 Task: Create a rule when custom fields attachments is set to a date Less than 1 hours ago by anyone.
Action: Mouse moved to (1256, 106)
Screenshot: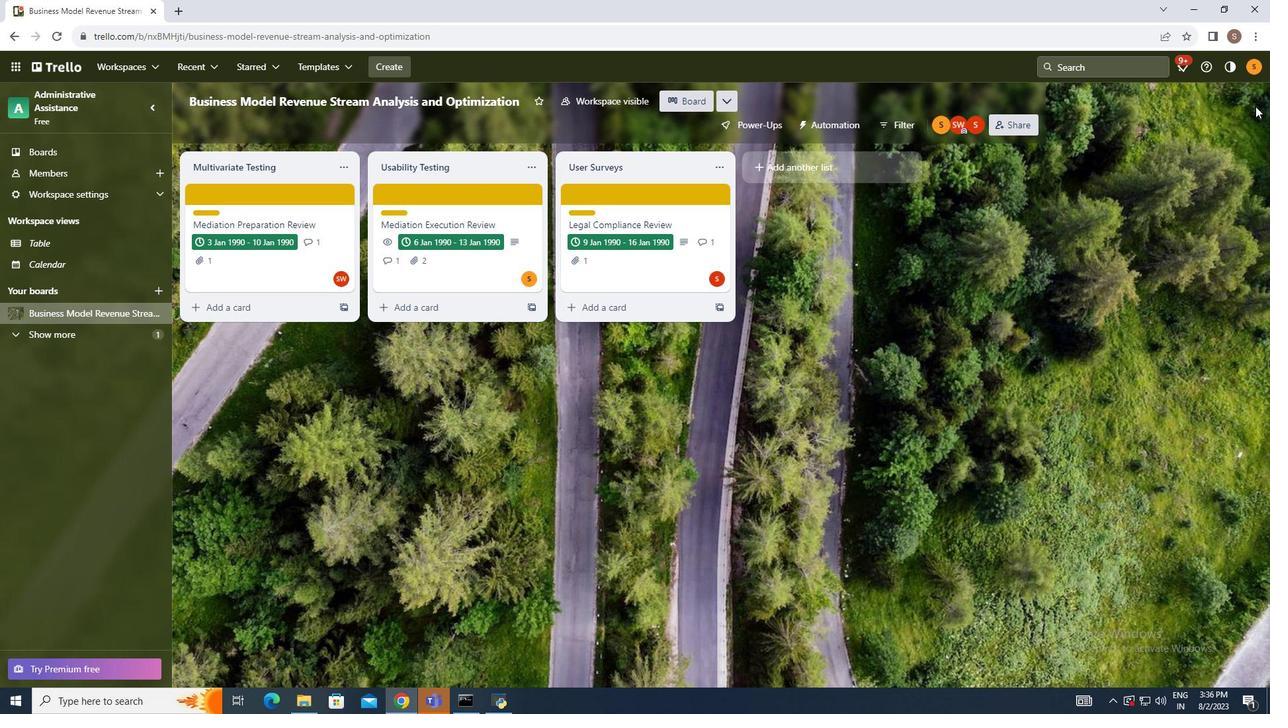 
Action: Mouse pressed left at (1256, 106)
Screenshot: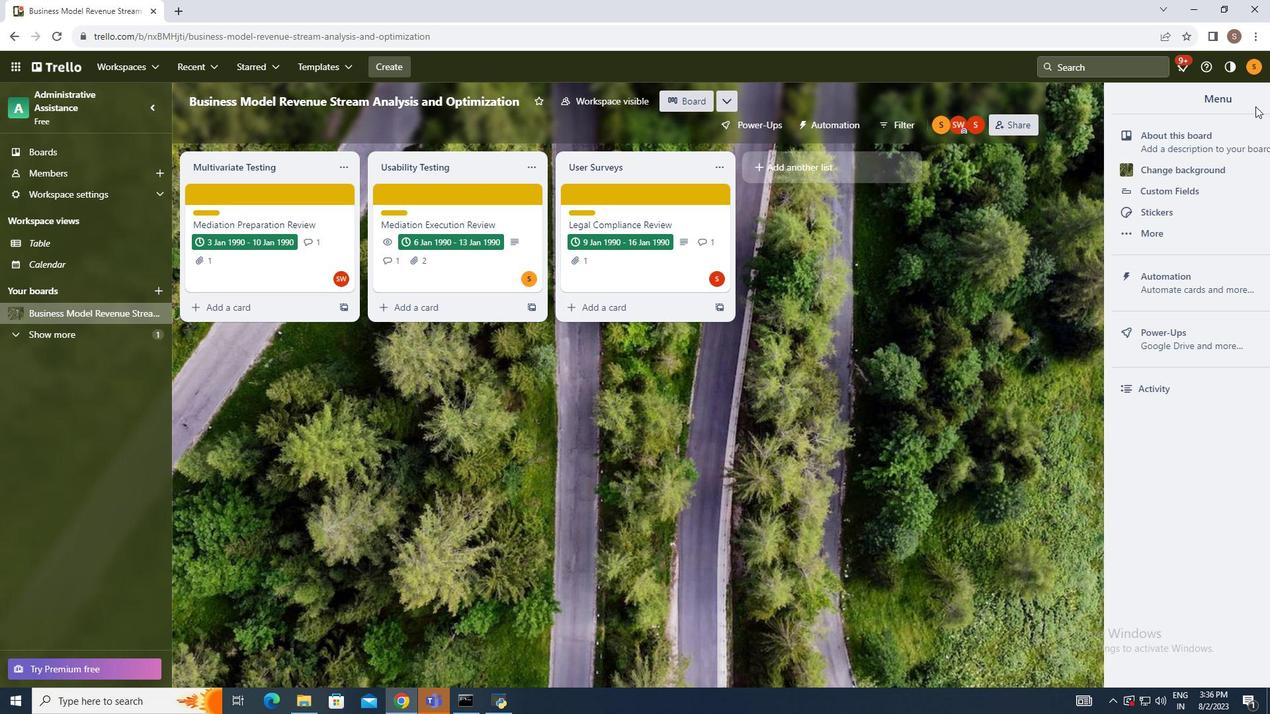 
Action: Mouse moved to (1127, 275)
Screenshot: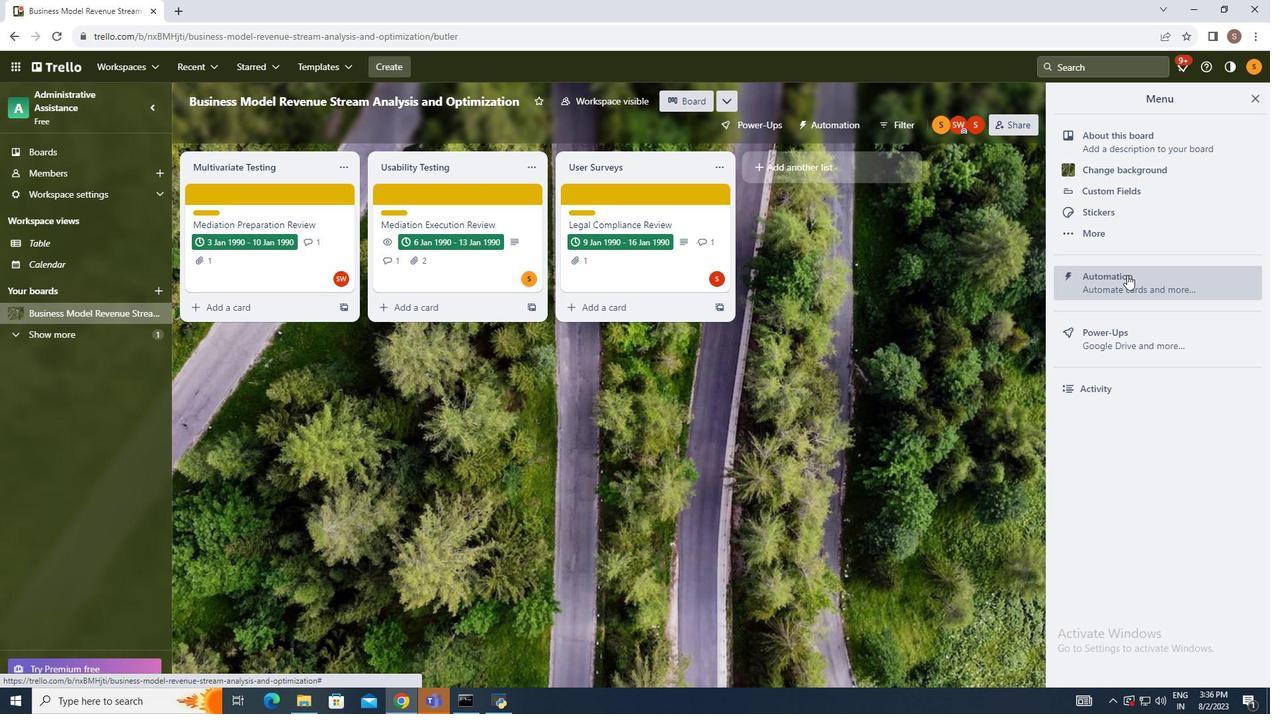 
Action: Mouse pressed left at (1127, 275)
Screenshot: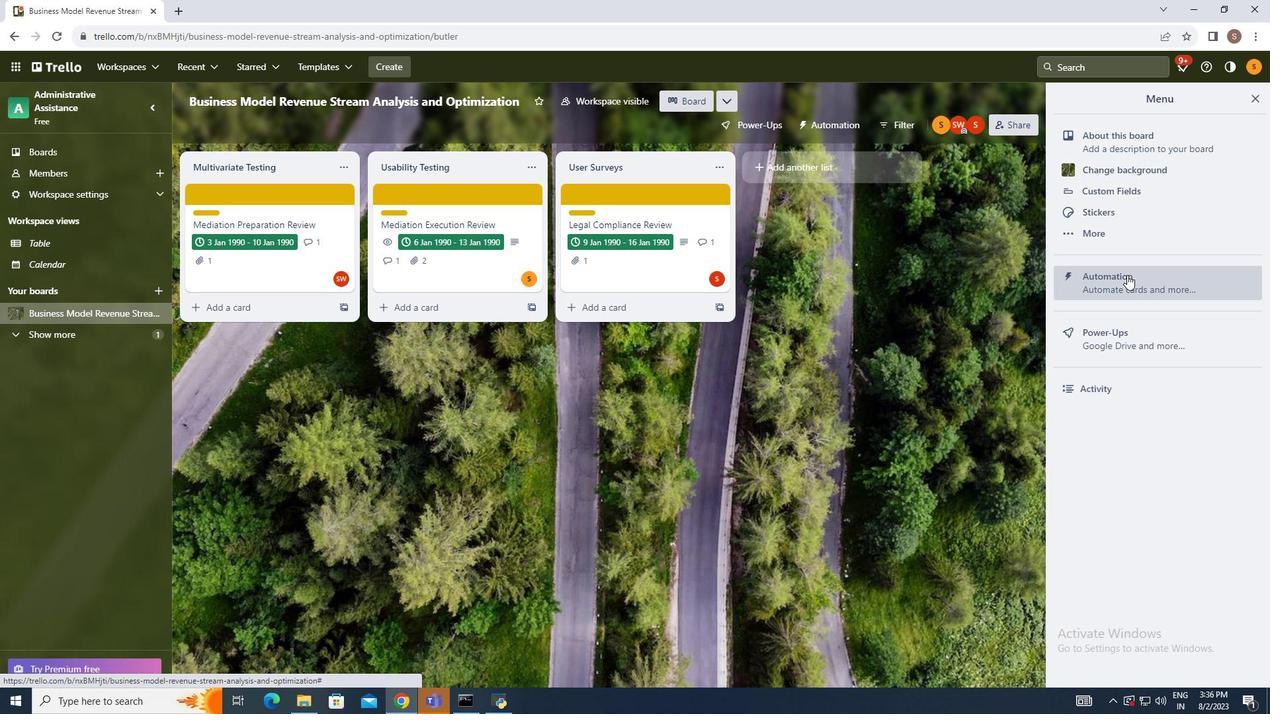 
Action: Mouse moved to (230, 232)
Screenshot: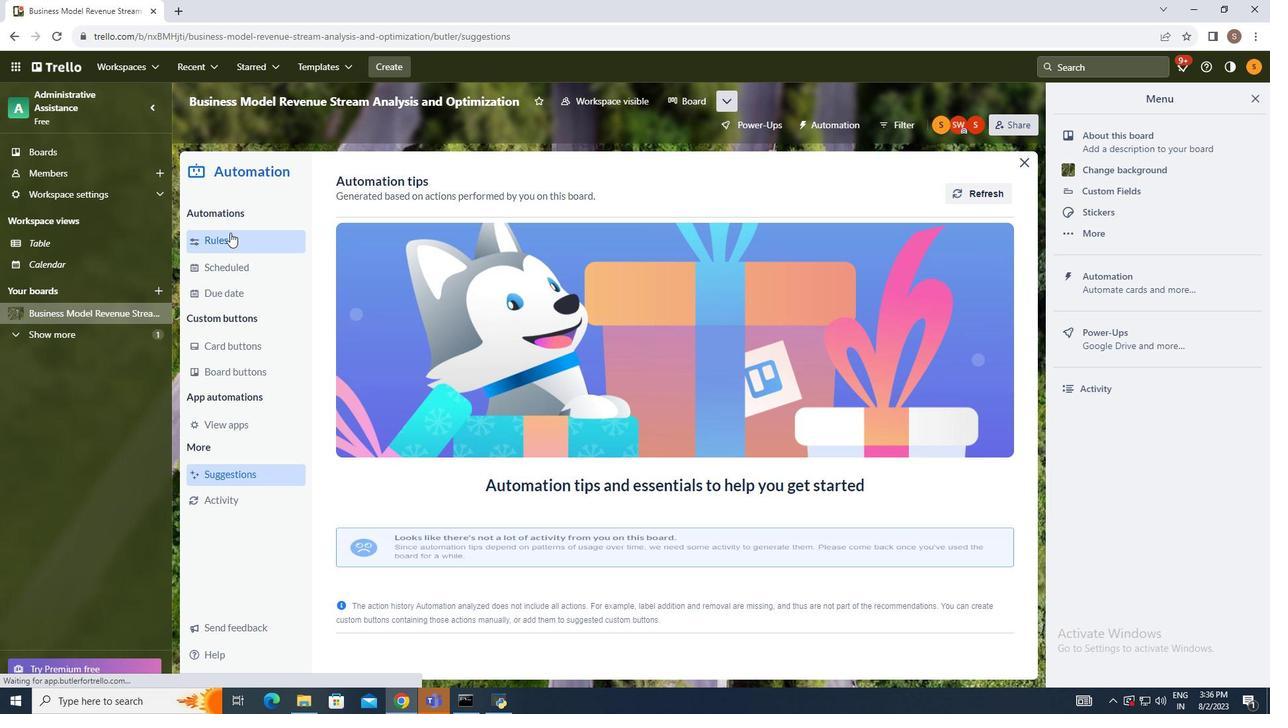 
Action: Mouse pressed left at (230, 232)
Screenshot: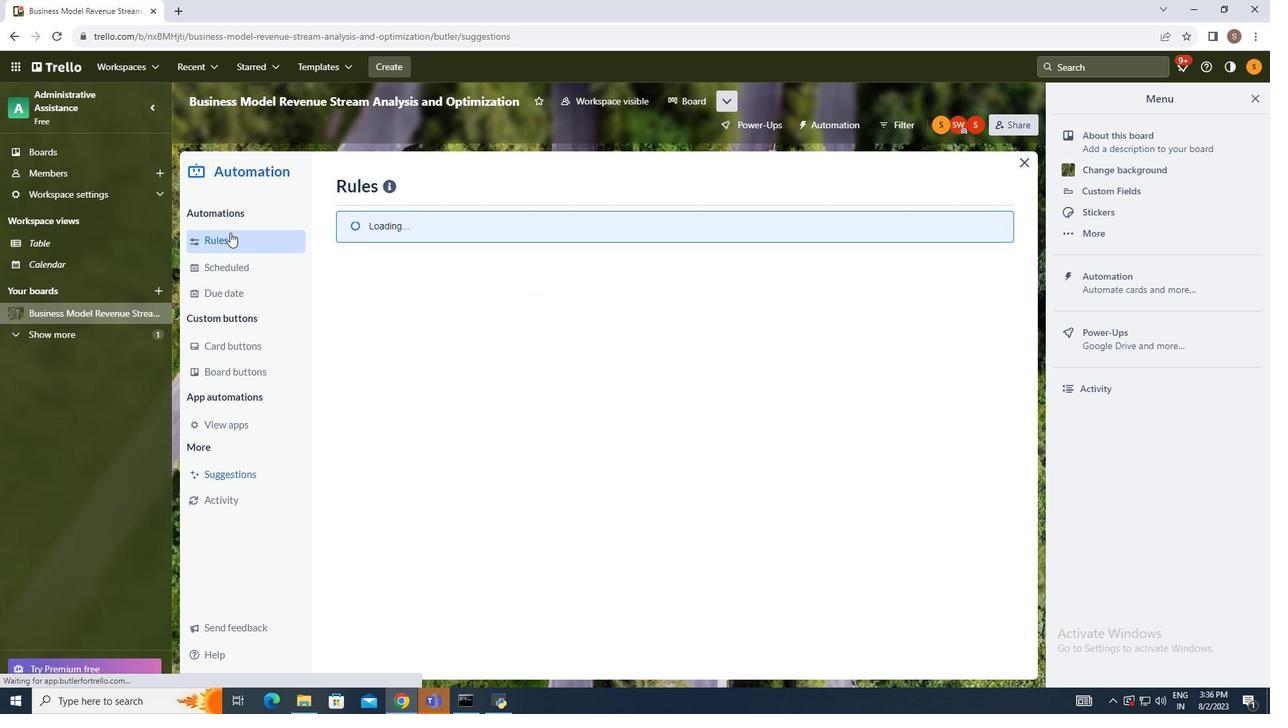 
Action: Mouse moved to (896, 186)
Screenshot: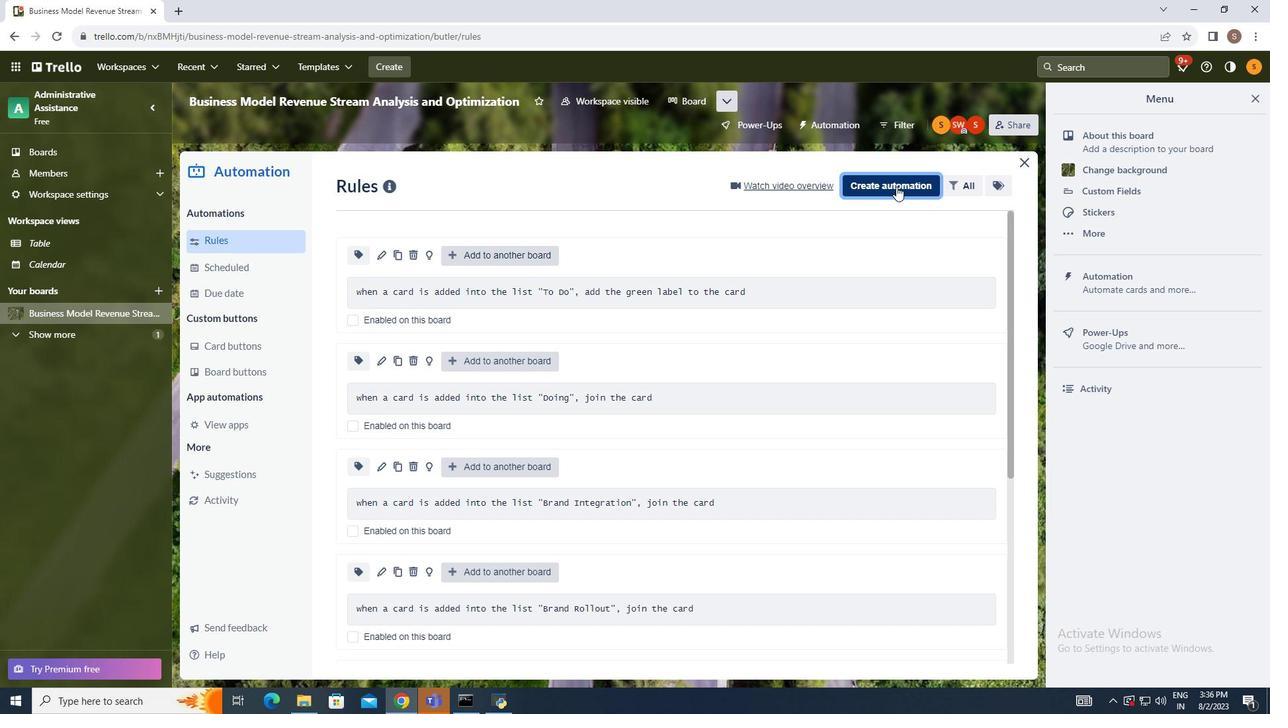 
Action: Mouse pressed left at (896, 186)
Screenshot: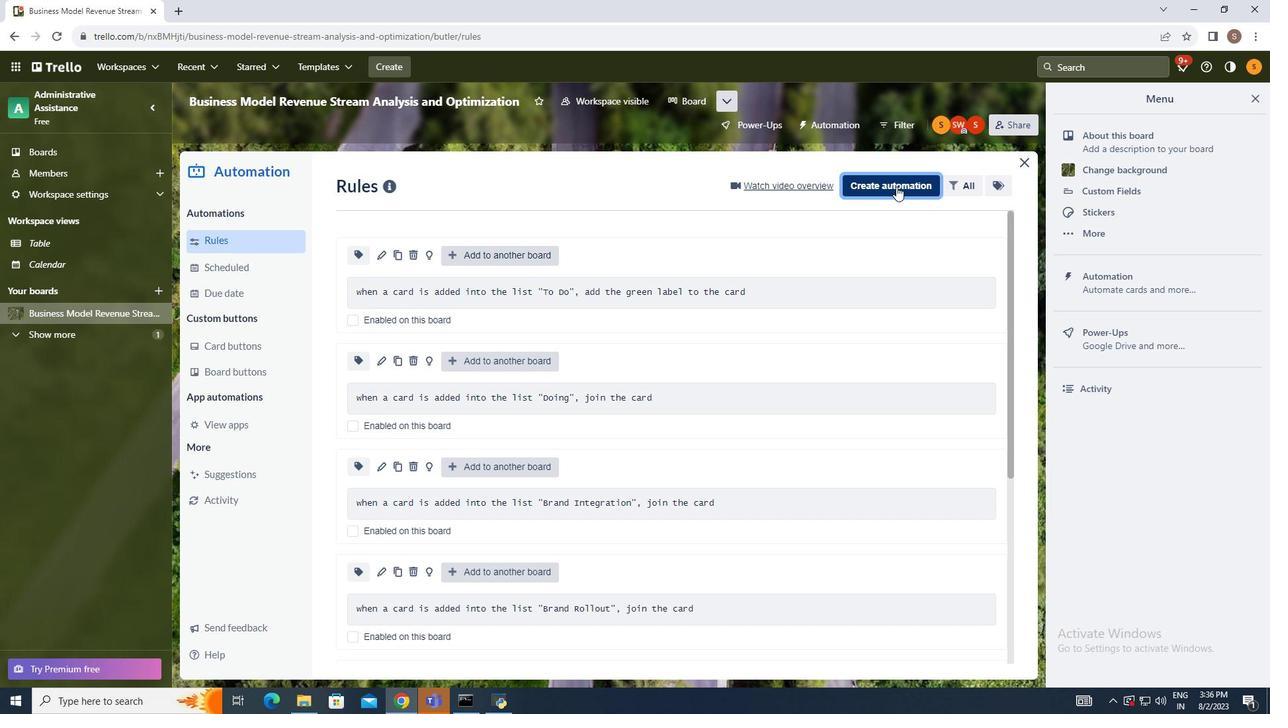 
Action: Mouse moved to (677, 317)
Screenshot: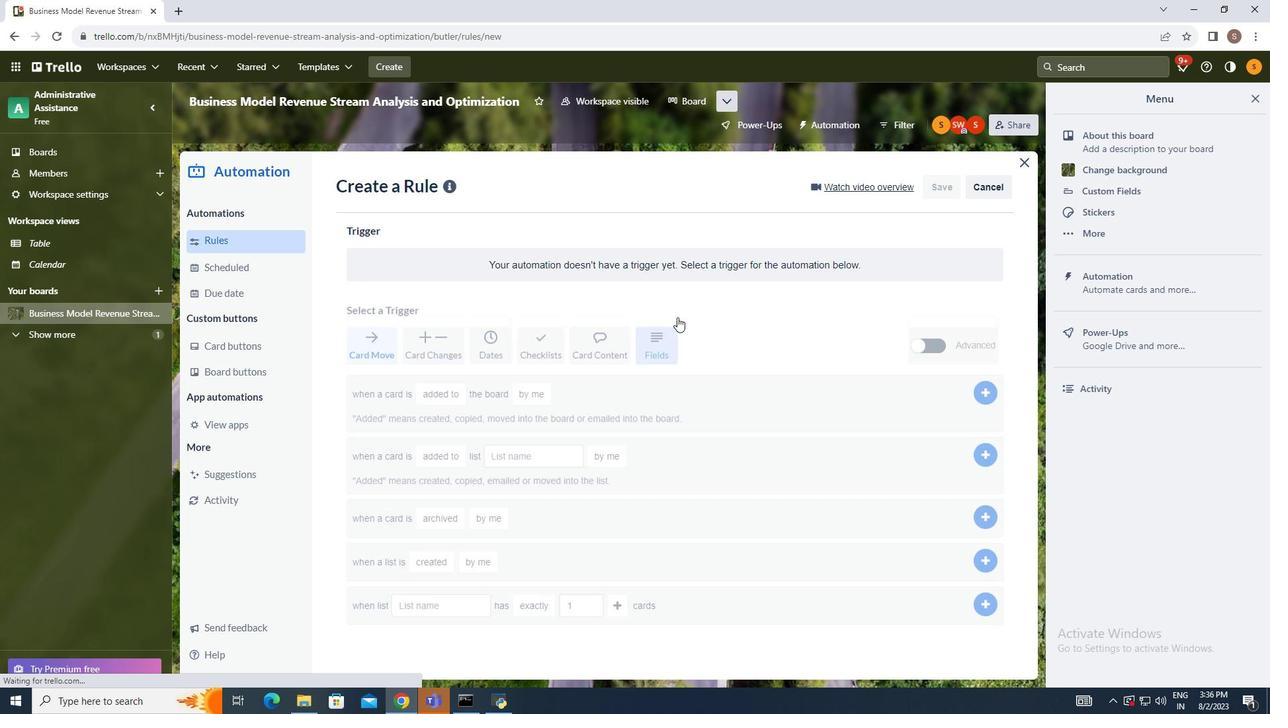 
Action: Mouse pressed left at (677, 317)
Screenshot: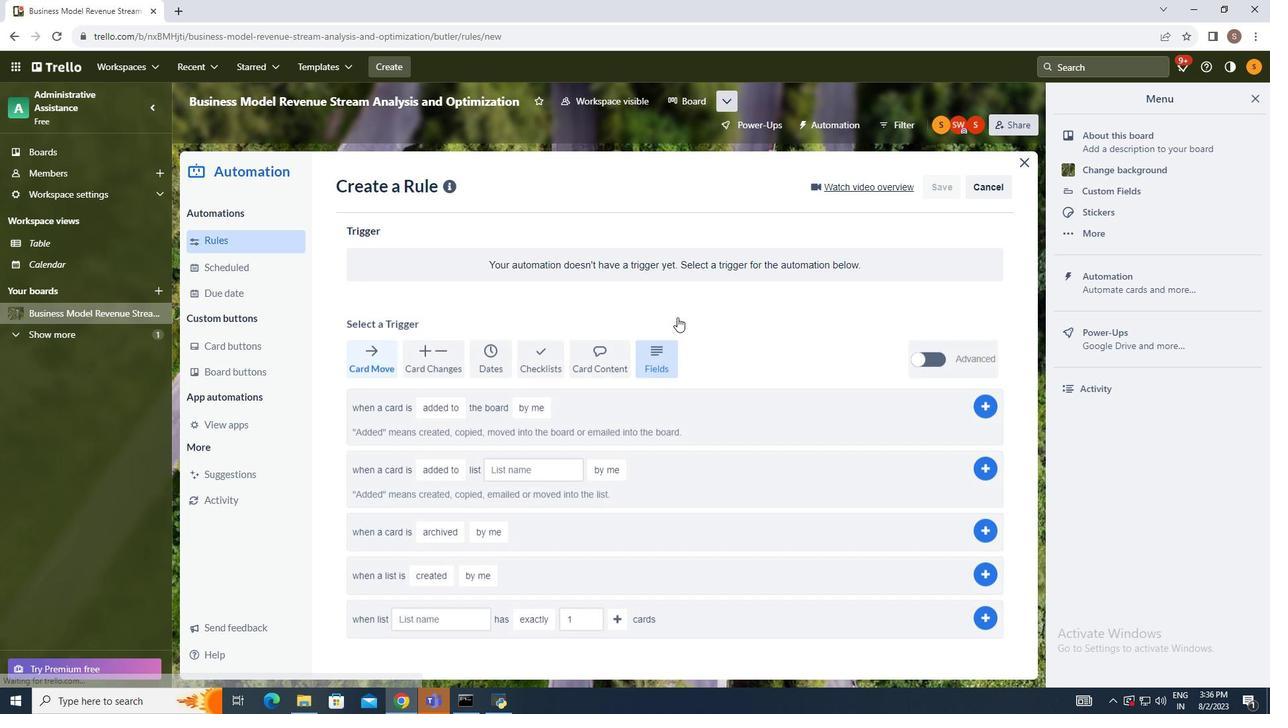 
Action: Mouse moved to (651, 364)
Screenshot: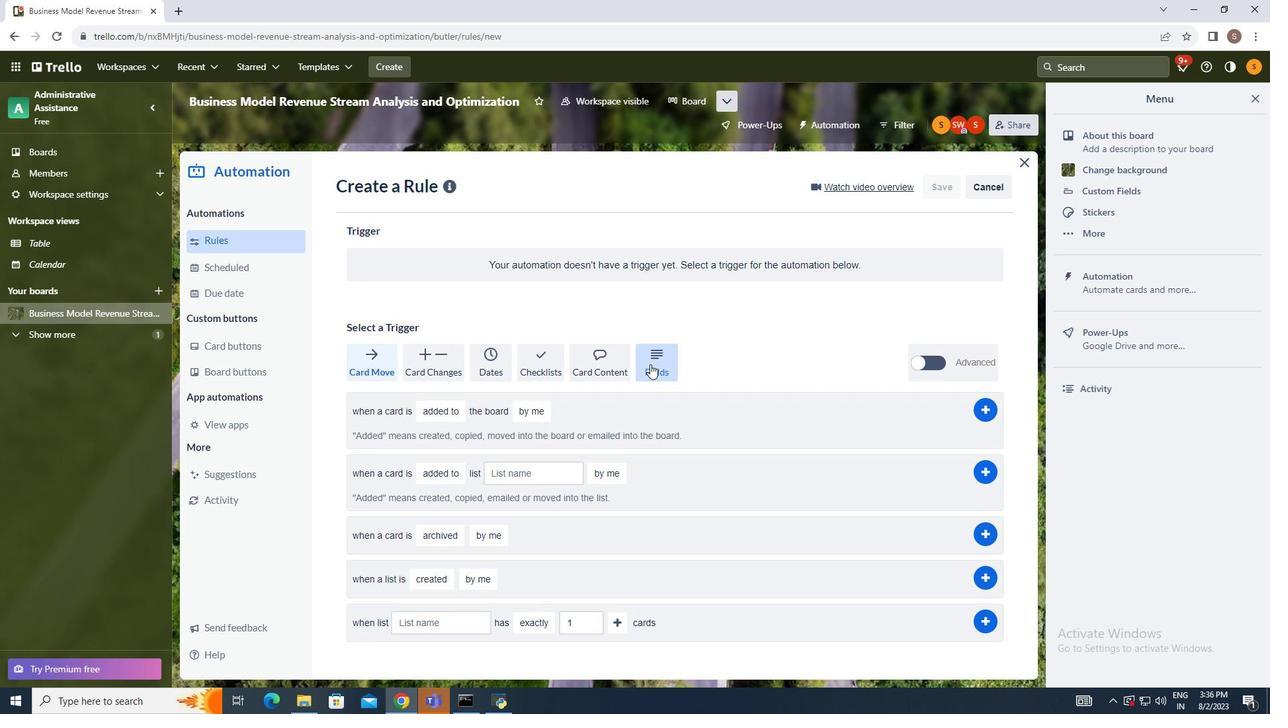 
Action: Mouse pressed left at (651, 364)
Screenshot: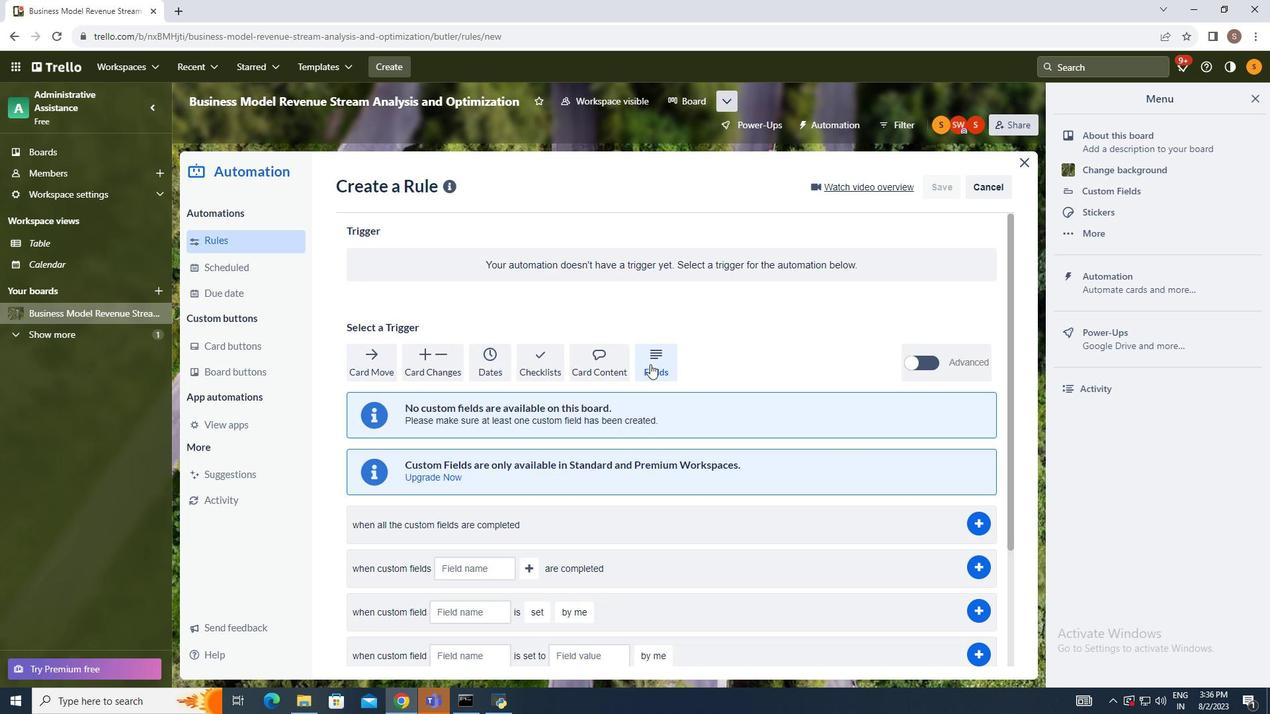
Action: Mouse moved to (641, 464)
Screenshot: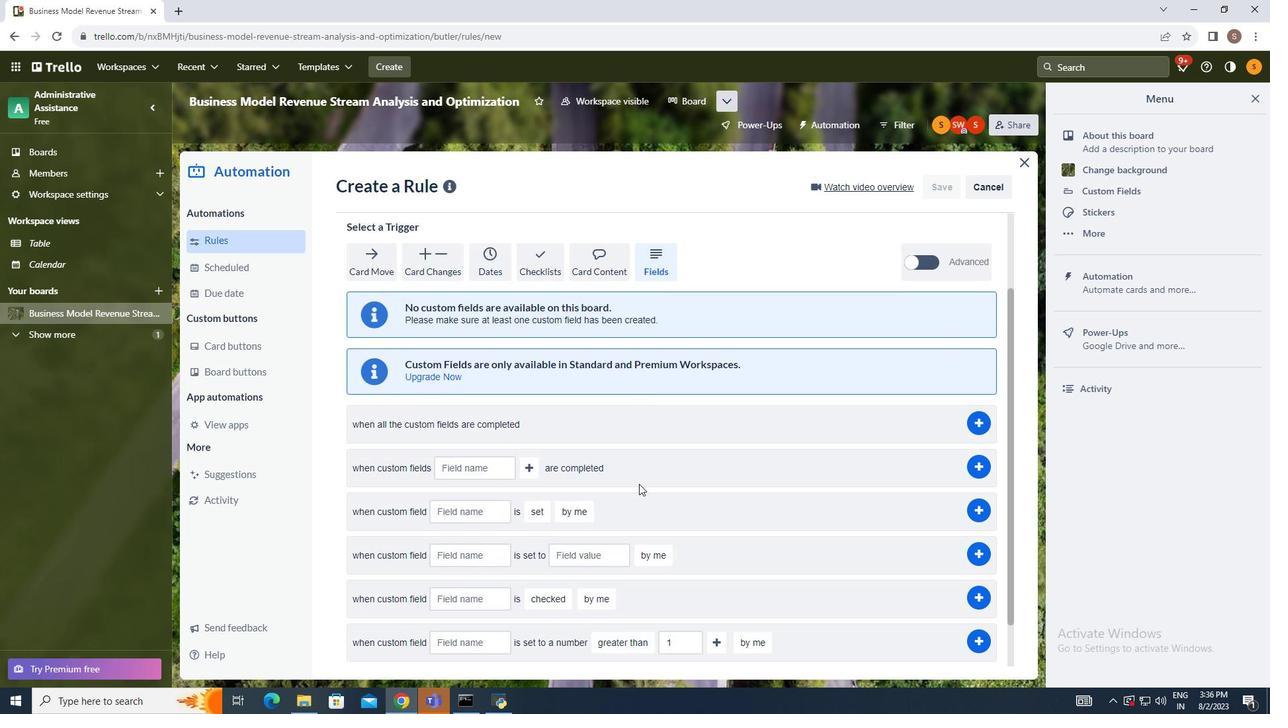 
Action: Mouse scrolled (641, 463) with delta (0, 0)
Screenshot: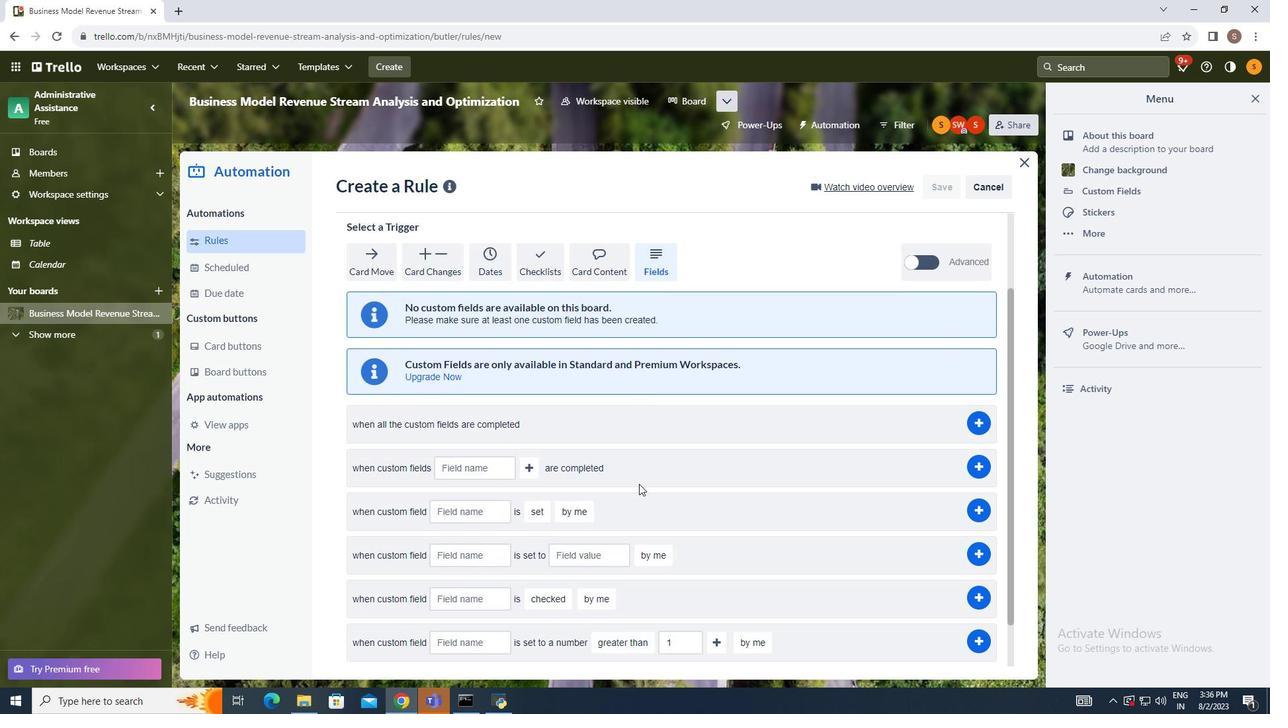 
Action: Mouse moved to (640, 474)
Screenshot: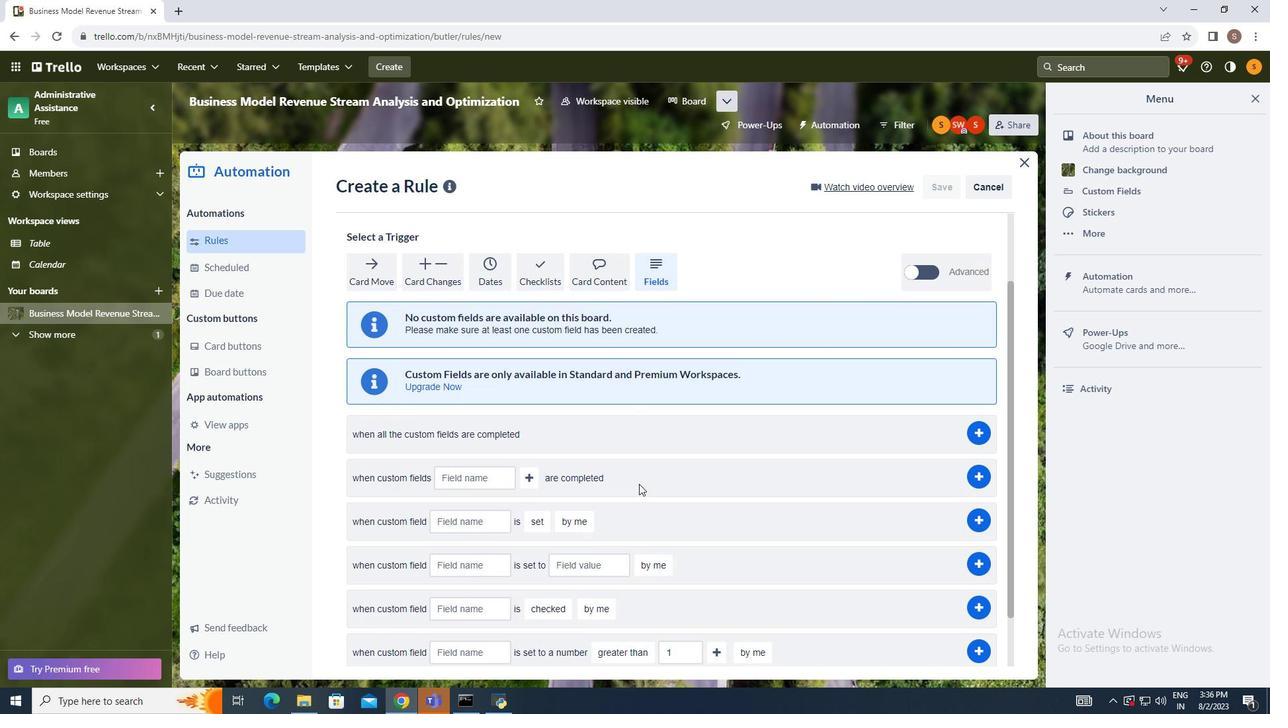 
Action: Mouse scrolled (640, 473) with delta (0, 0)
Screenshot: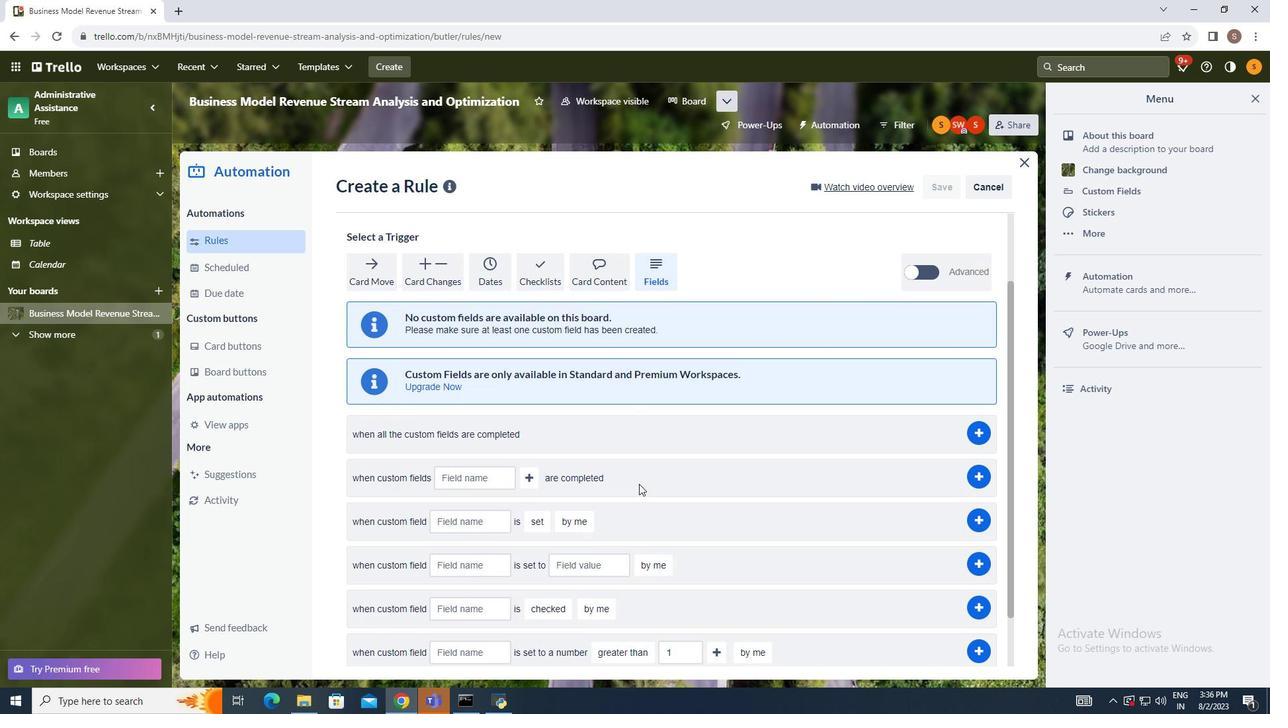 
Action: Mouse moved to (639, 480)
Screenshot: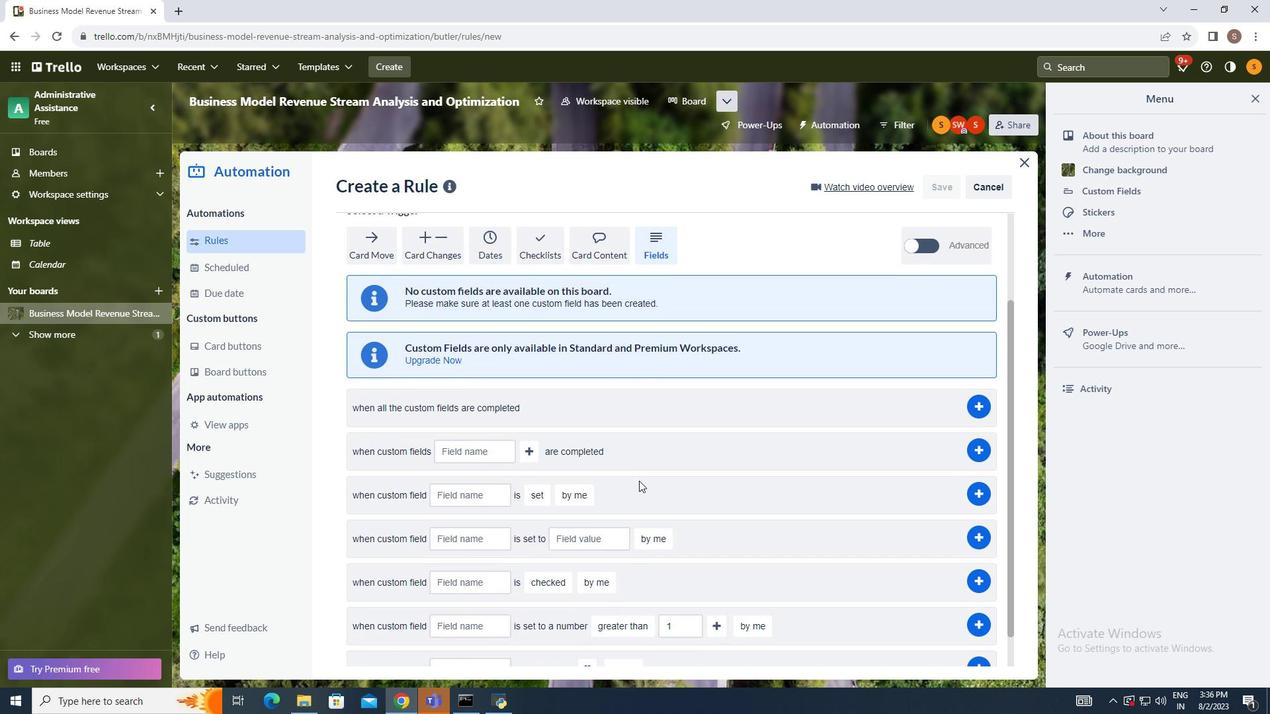 
Action: Mouse scrolled (639, 481) with delta (0, 0)
Screenshot: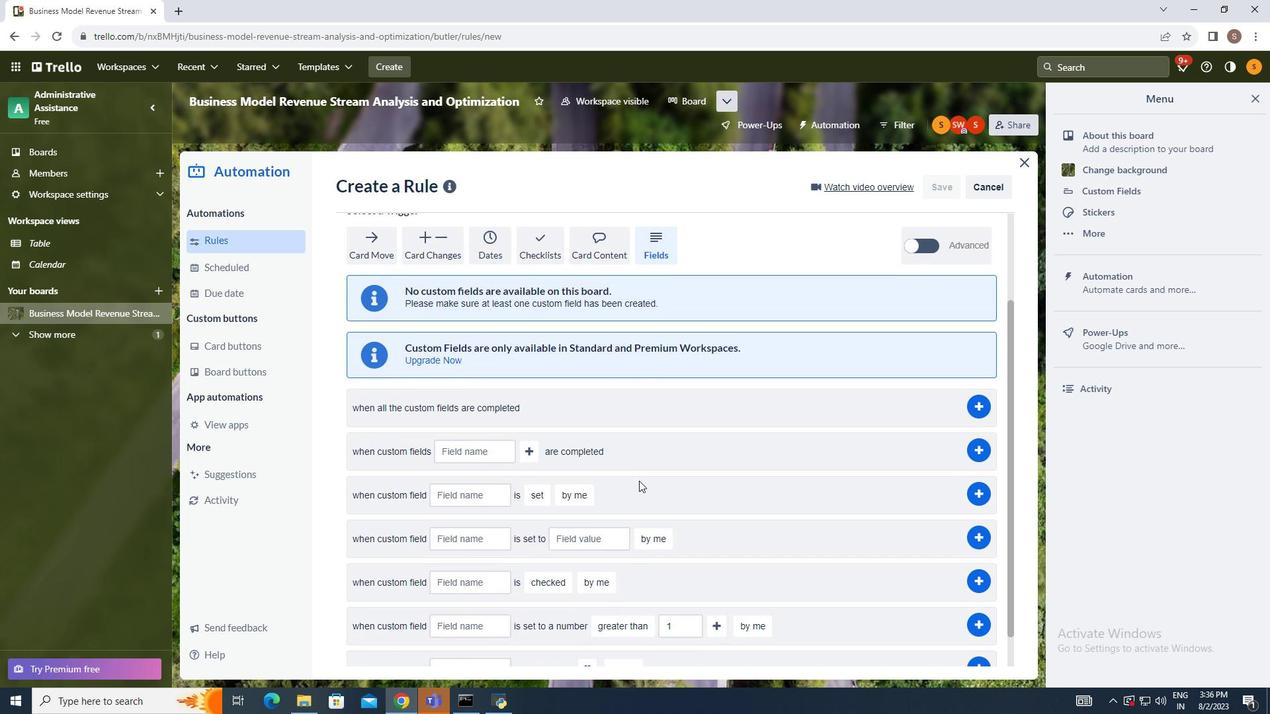 
Action: Mouse moved to (639, 484)
Screenshot: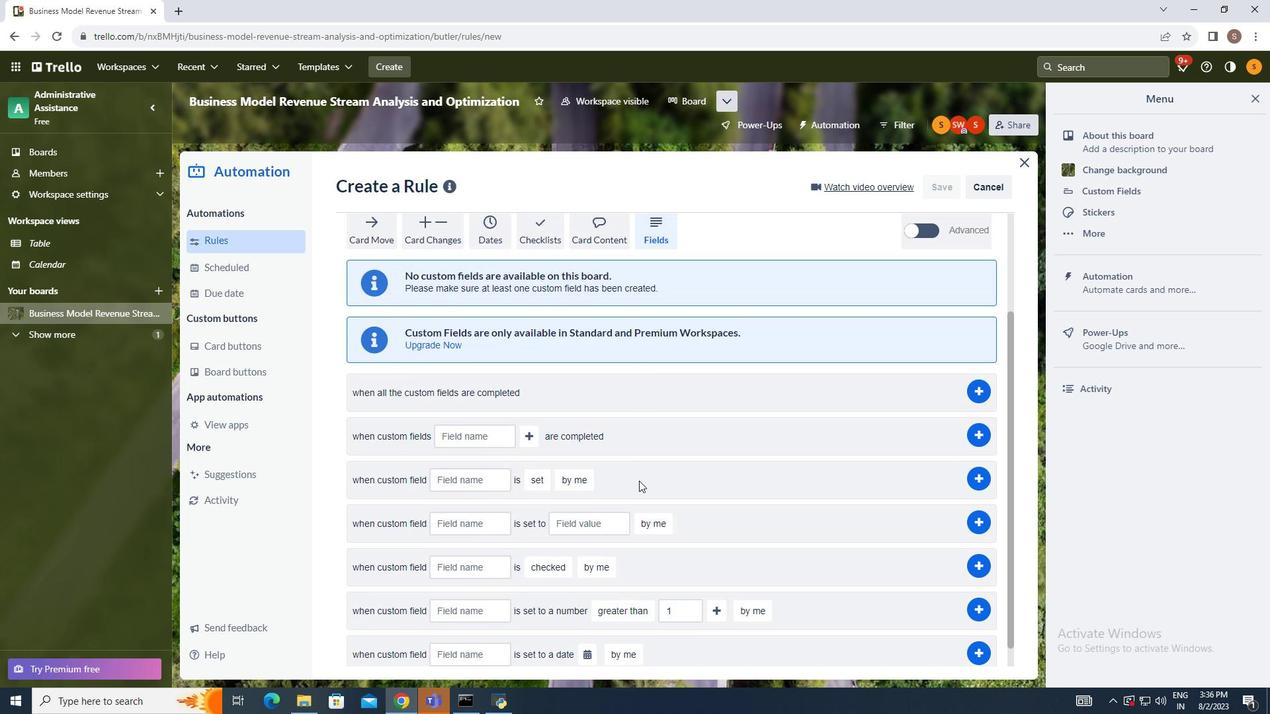 
Action: Mouse scrolled (639, 483) with delta (0, 0)
Screenshot: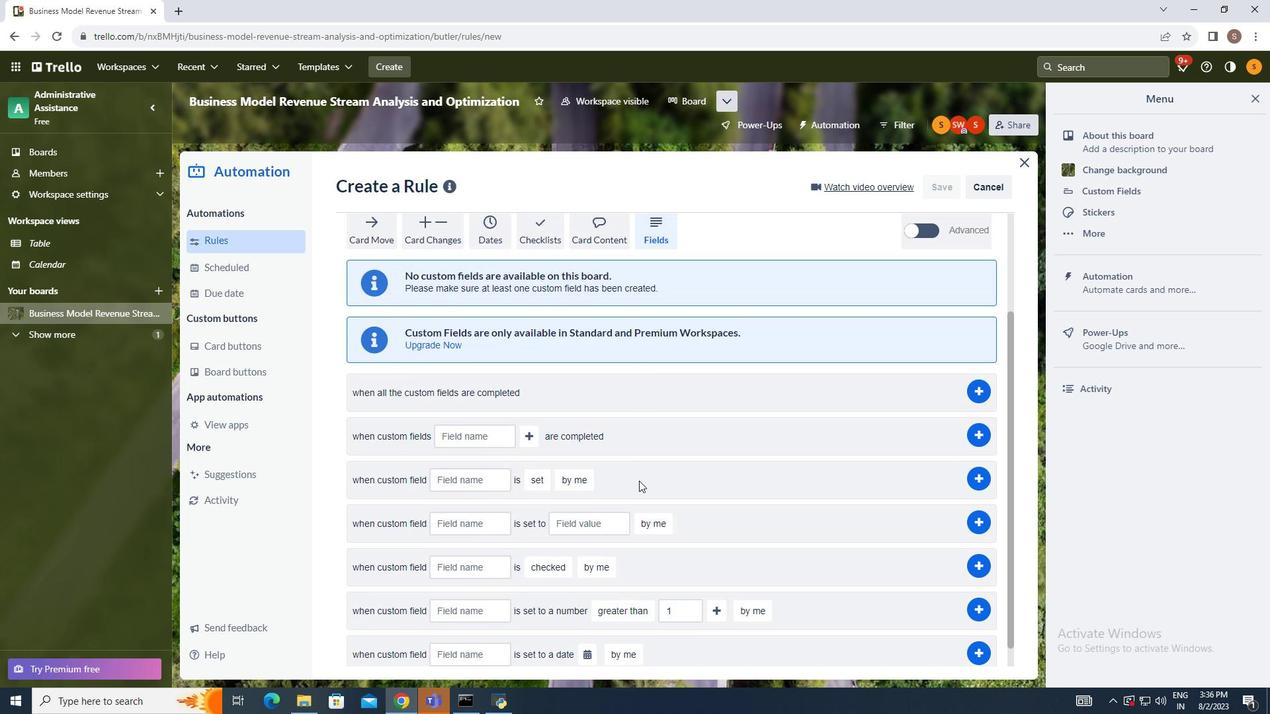 
Action: Mouse moved to (406, 630)
Screenshot: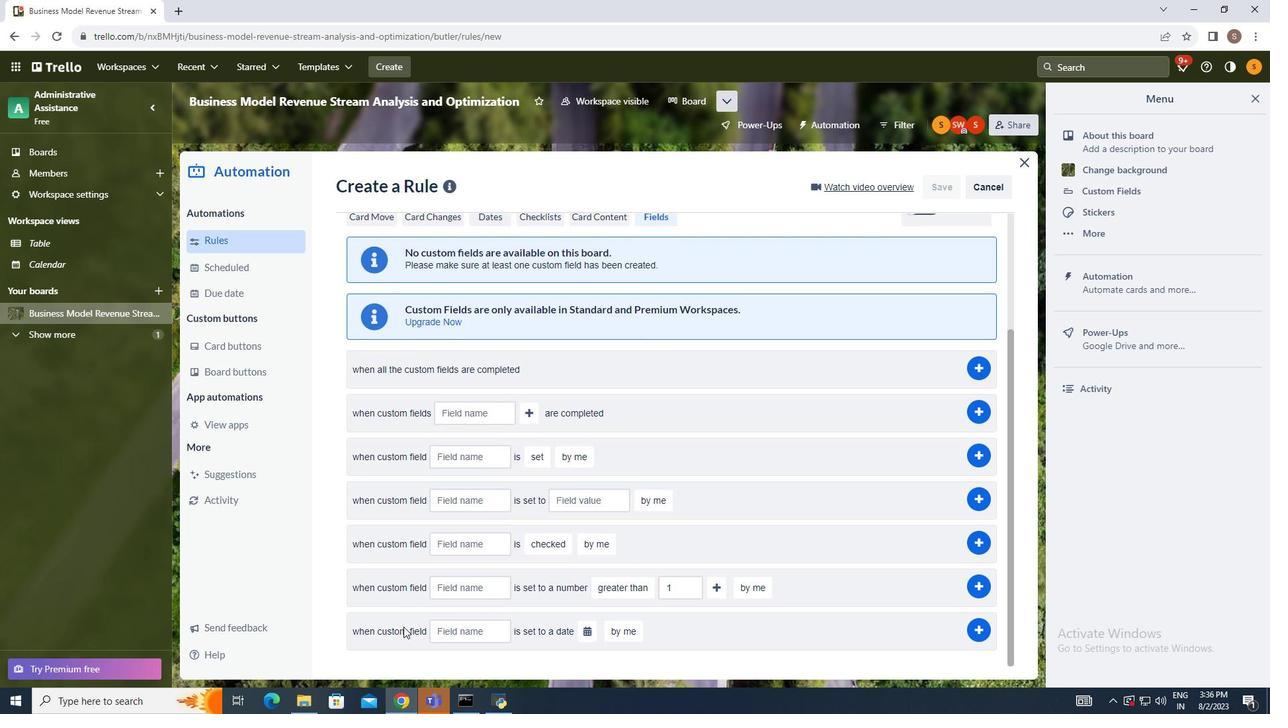 
Action: Mouse scrolled (406, 630) with delta (0, 0)
Screenshot: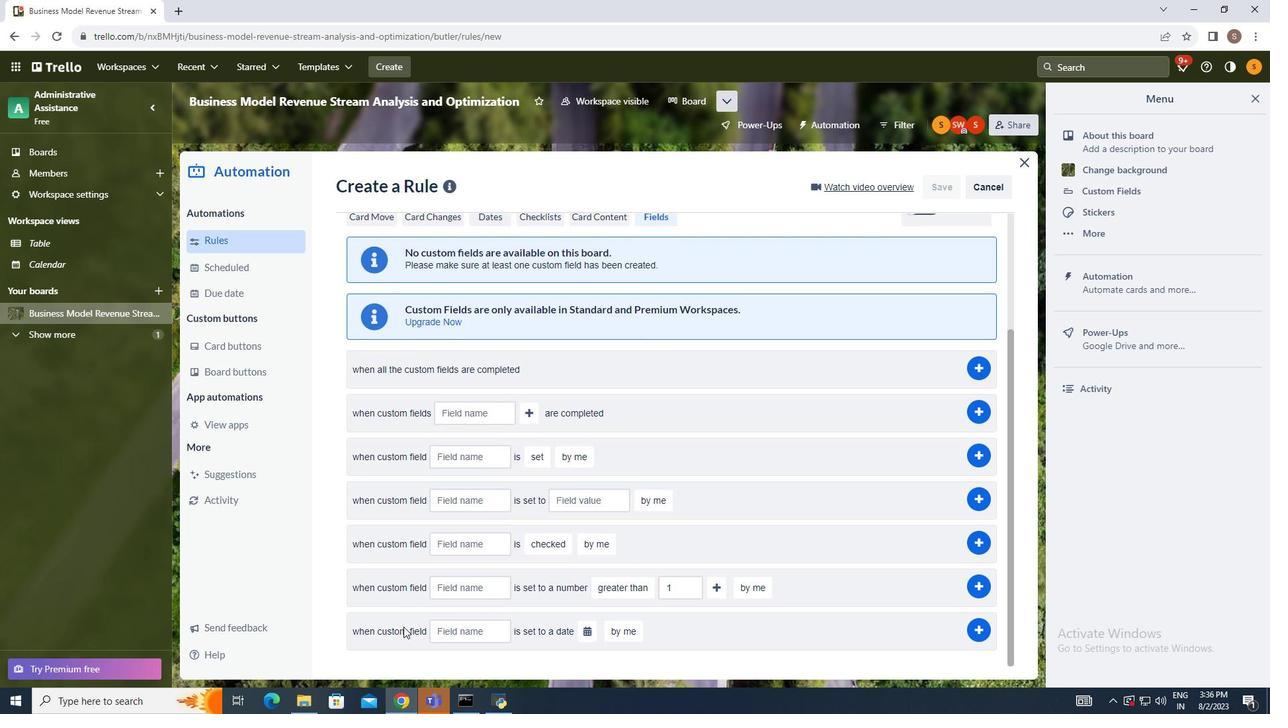 
Action: Mouse moved to (404, 628)
Screenshot: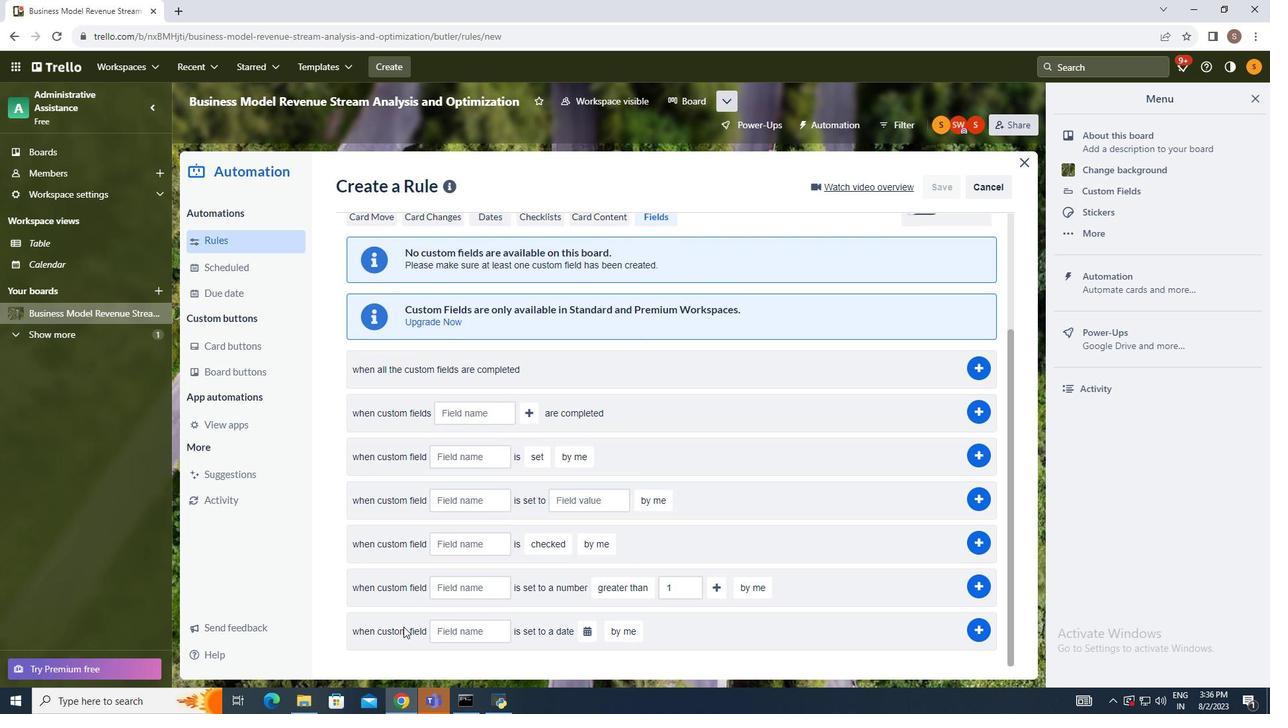 
Action: Mouse scrolled (404, 627) with delta (0, 0)
Screenshot: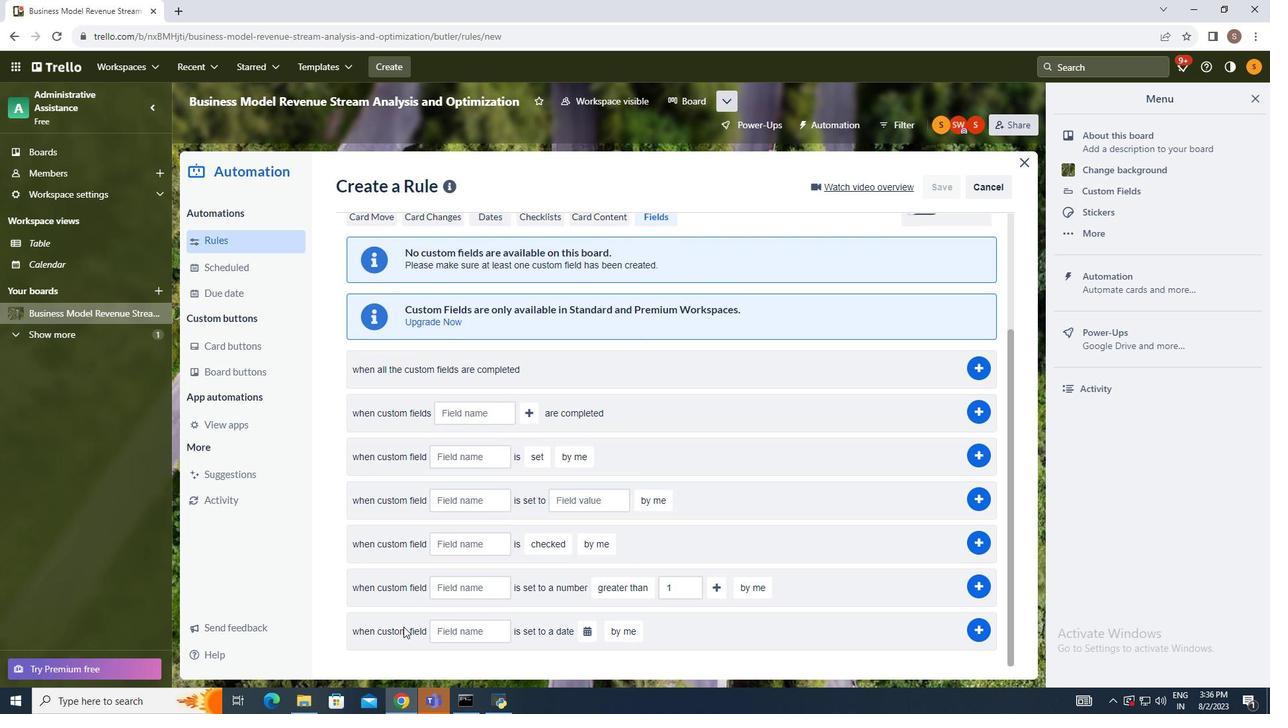 
Action: Mouse moved to (456, 636)
Screenshot: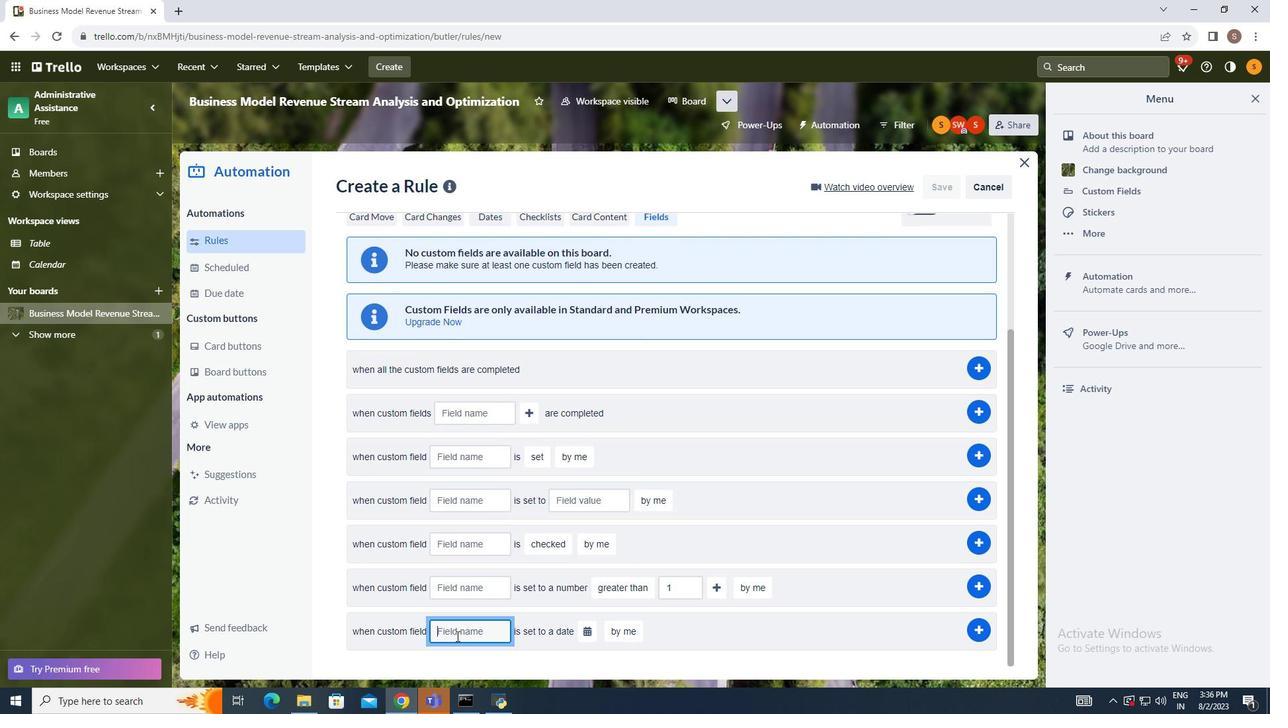 
Action: Mouse pressed left at (456, 636)
Screenshot: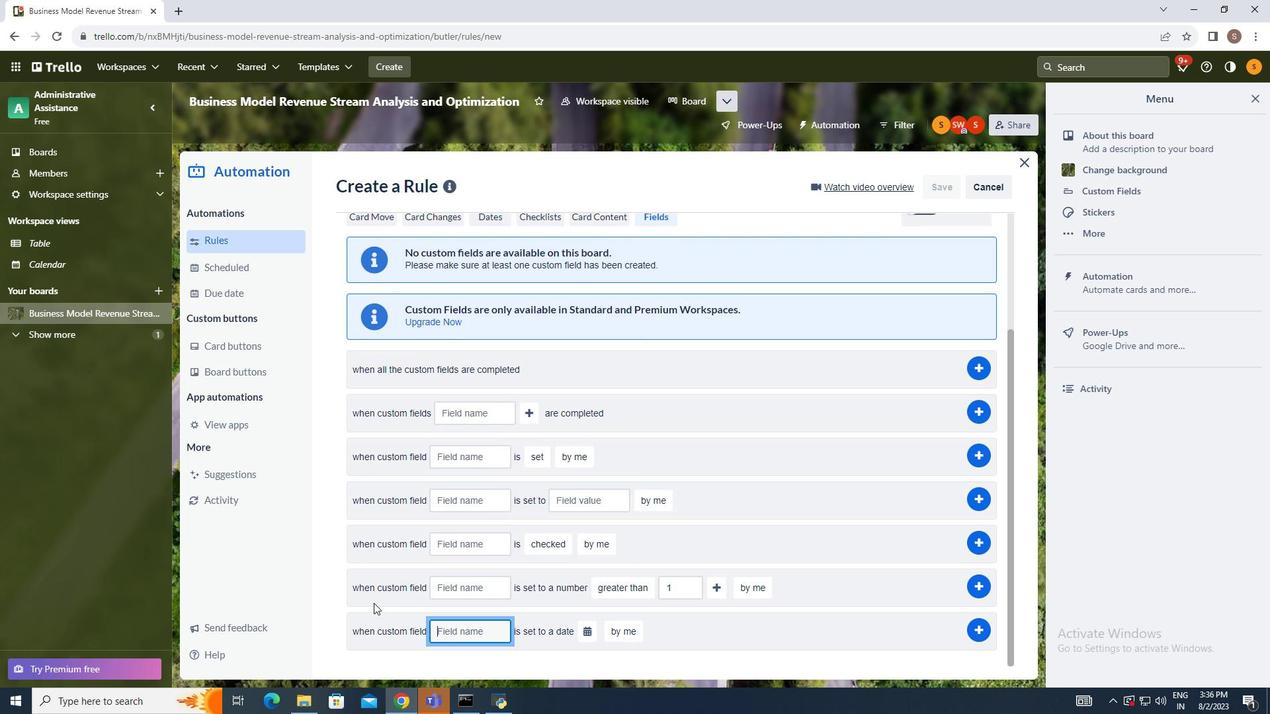 
Action: Mouse moved to (318, 570)
Screenshot: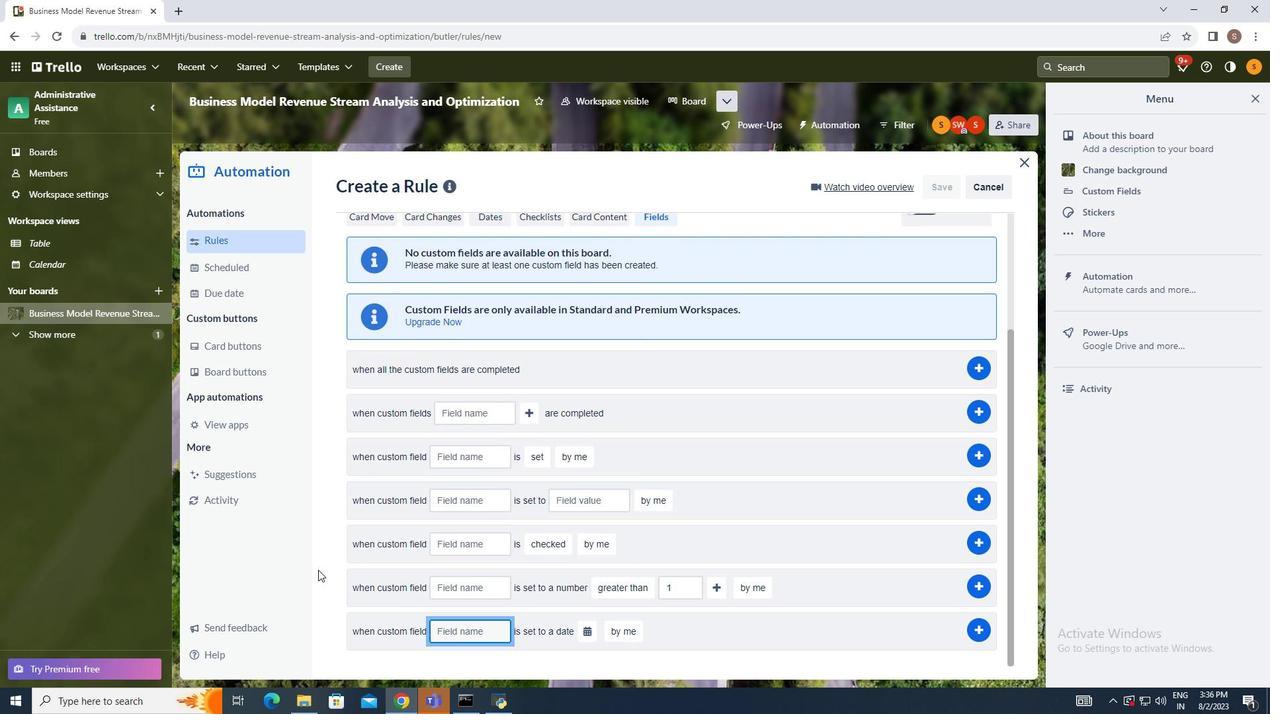 
Action: Key pressed attachments
Screenshot: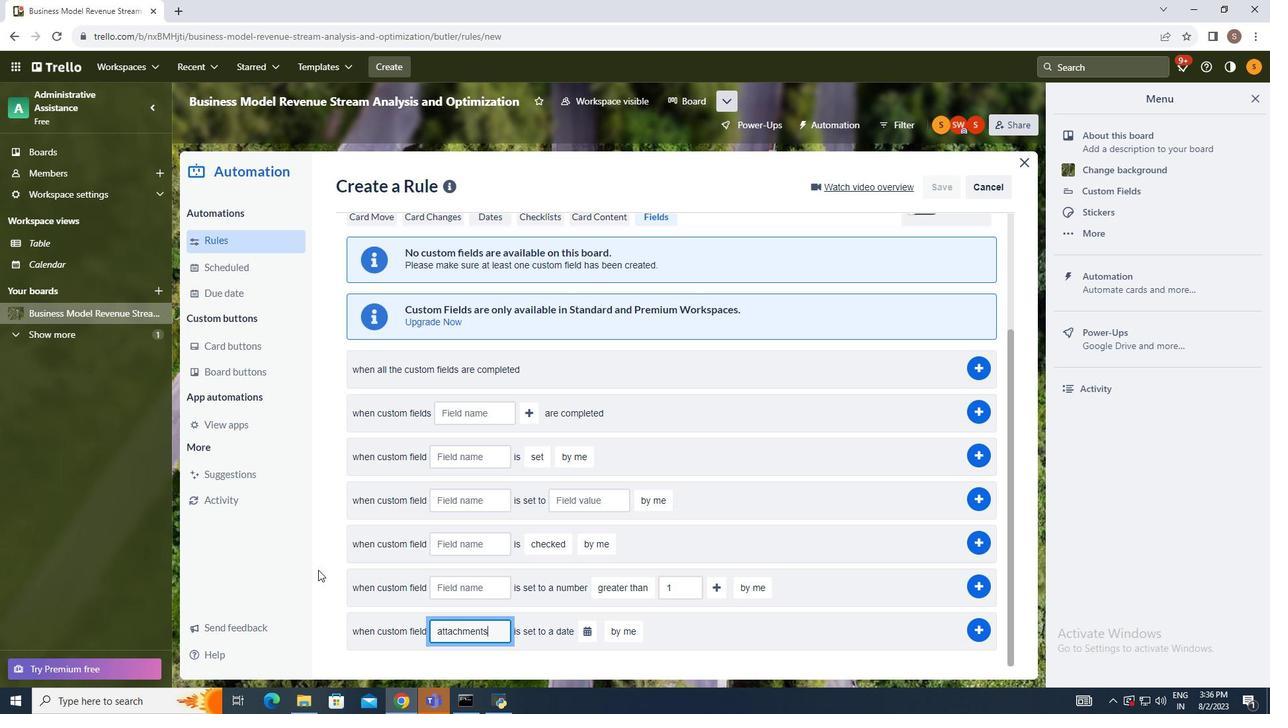 
Action: Mouse moved to (589, 634)
Screenshot: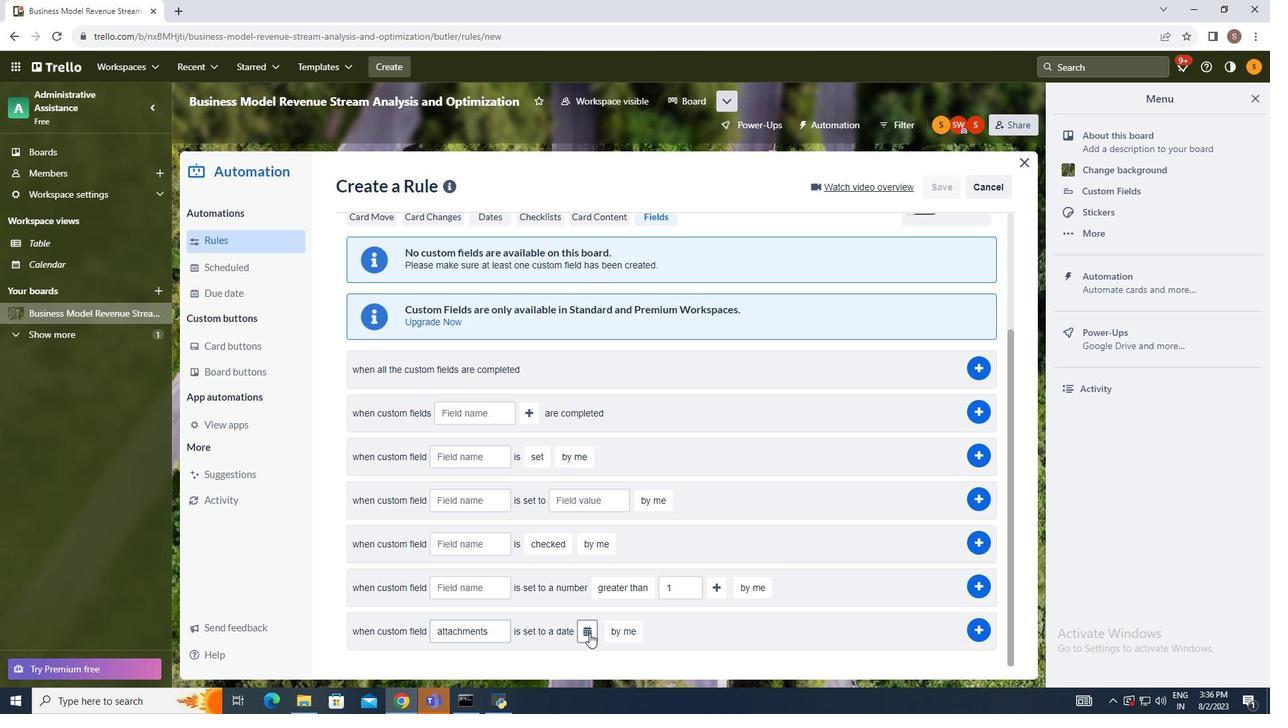 
Action: Mouse pressed left at (589, 634)
Screenshot: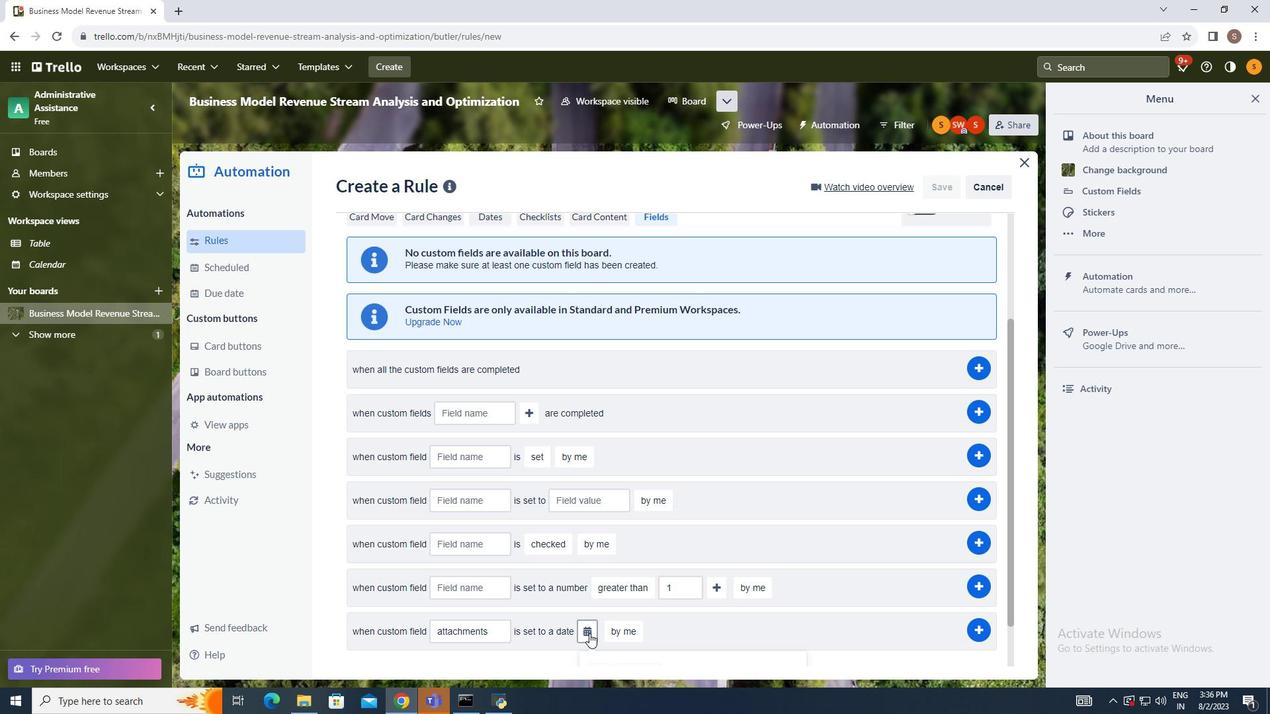 
Action: Mouse moved to (584, 634)
Screenshot: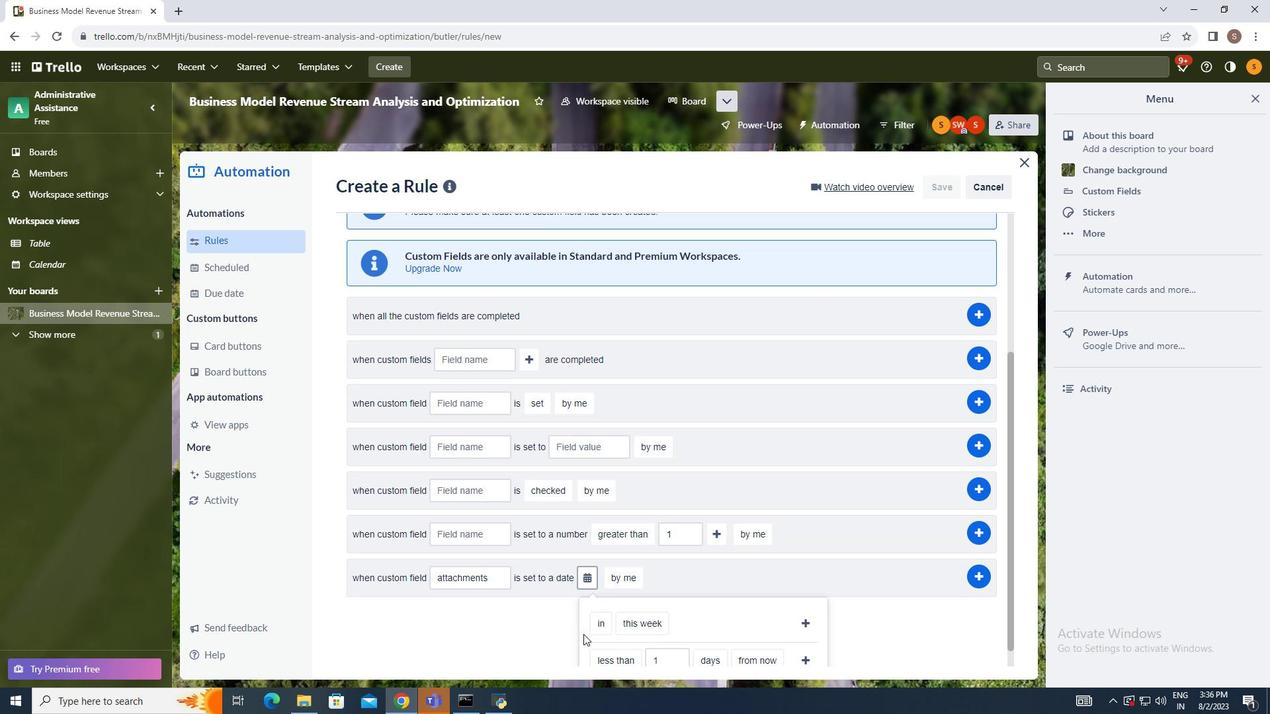 
Action: Mouse scrolled (584, 634) with delta (0, 0)
Screenshot: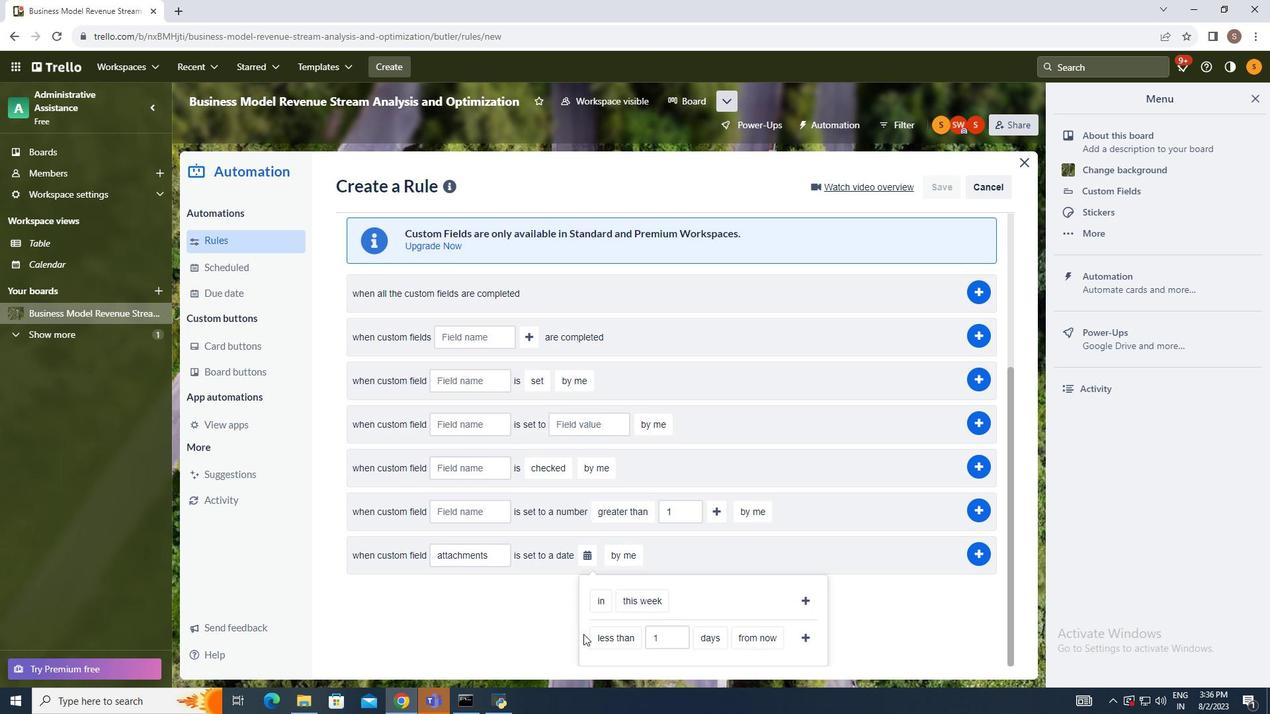 
Action: Mouse scrolled (584, 634) with delta (0, 0)
Screenshot: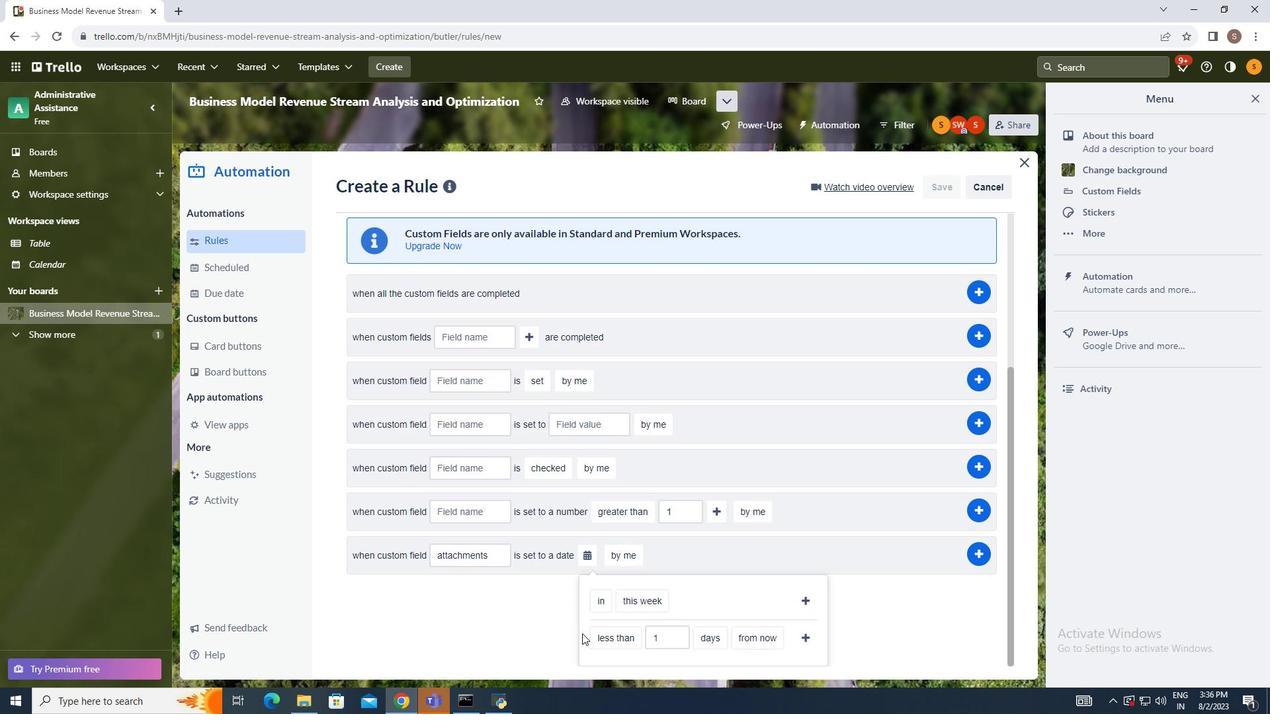 
Action: Mouse moved to (583, 634)
Screenshot: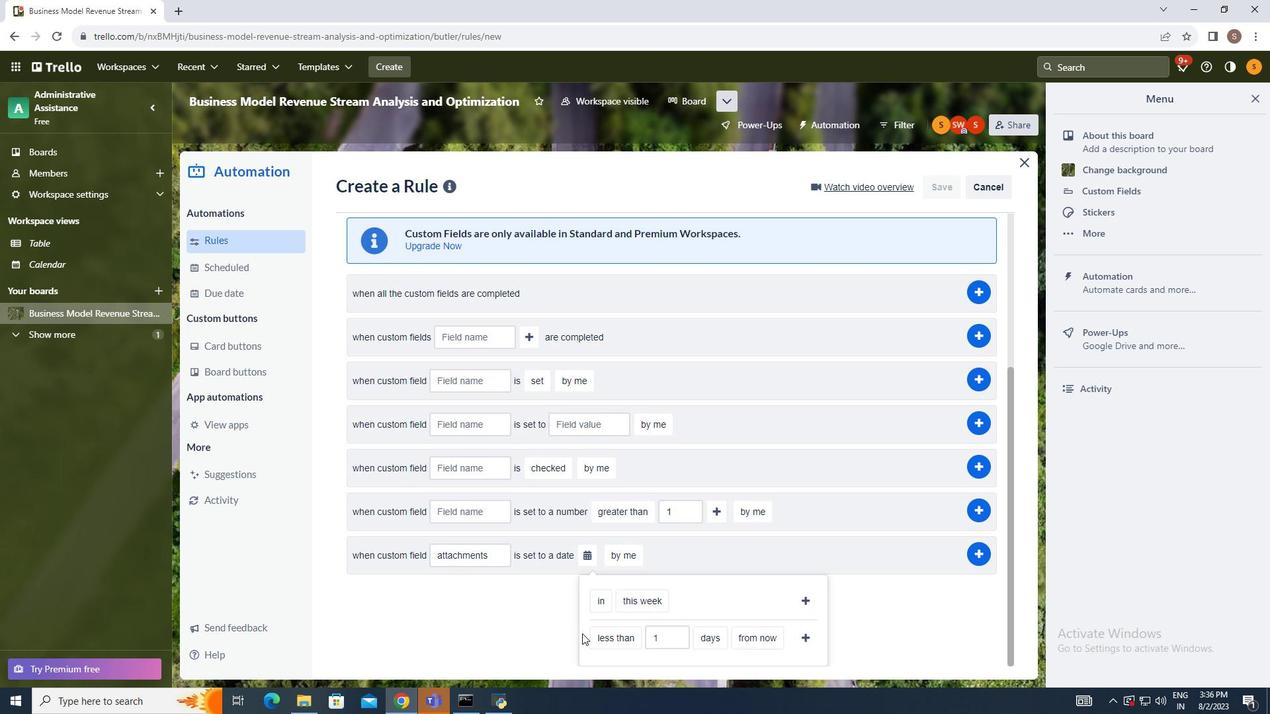 
Action: Mouse scrolled (583, 634) with delta (0, 0)
Screenshot: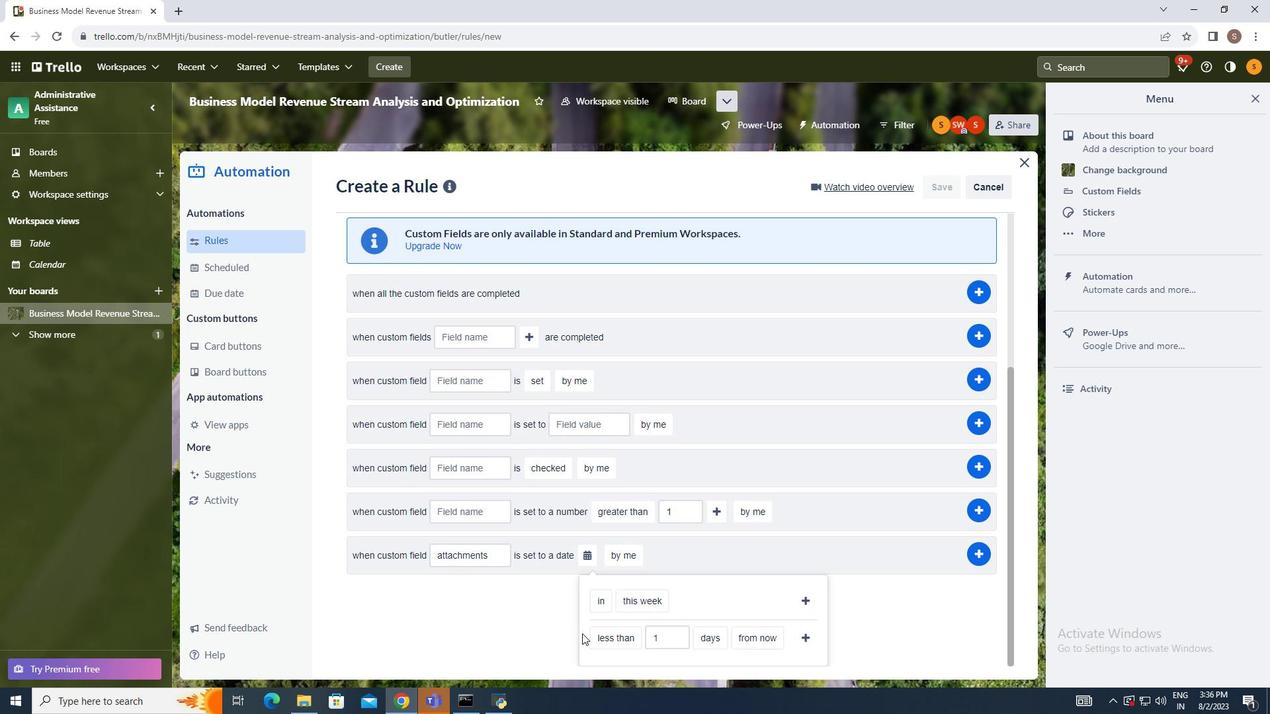 
Action: Mouse moved to (583, 634)
Screenshot: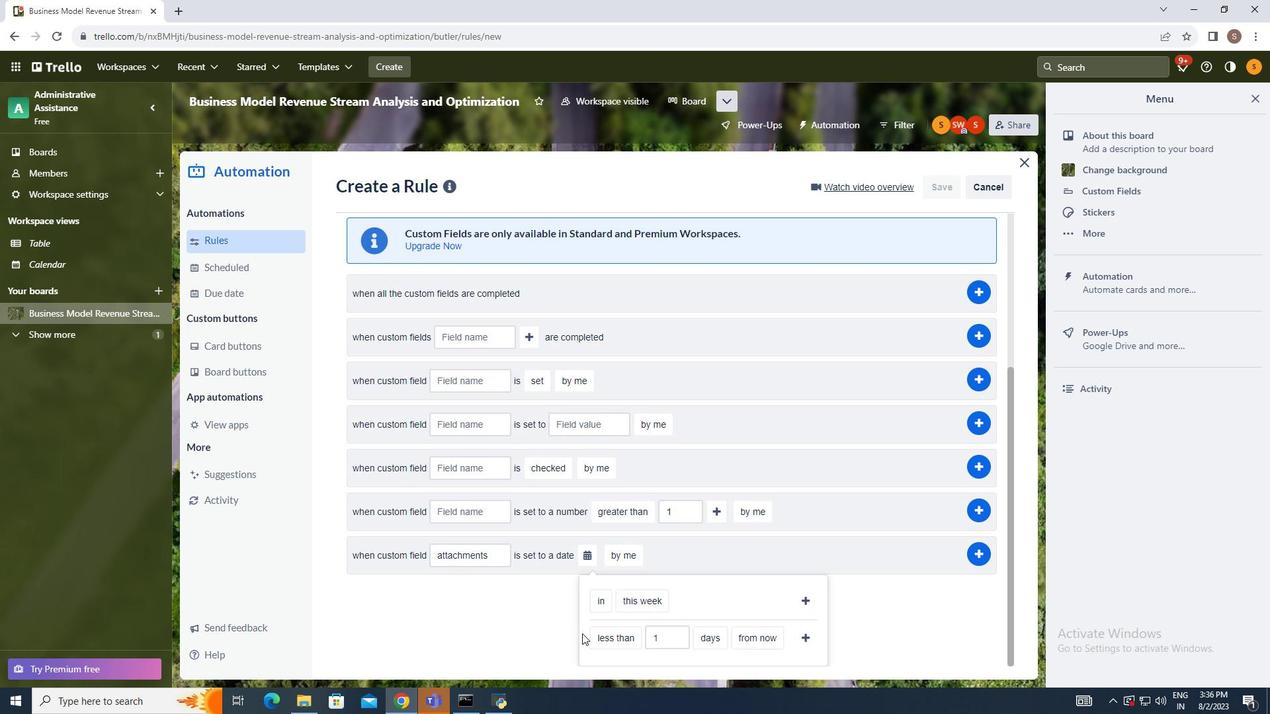 
Action: Mouse scrolled (583, 634) with delta (0, 0)
Screenshot: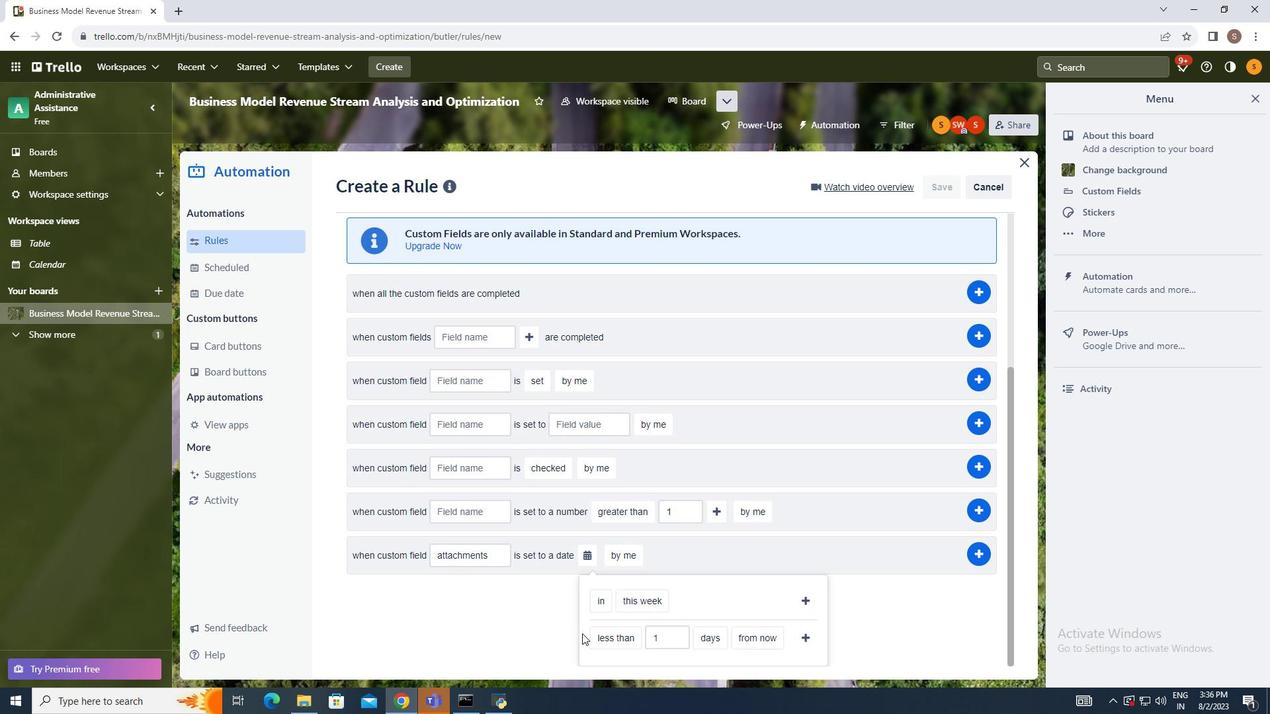 
Action: Mouse scrolled (583, 634) with delta (0, 0)
Screenshot: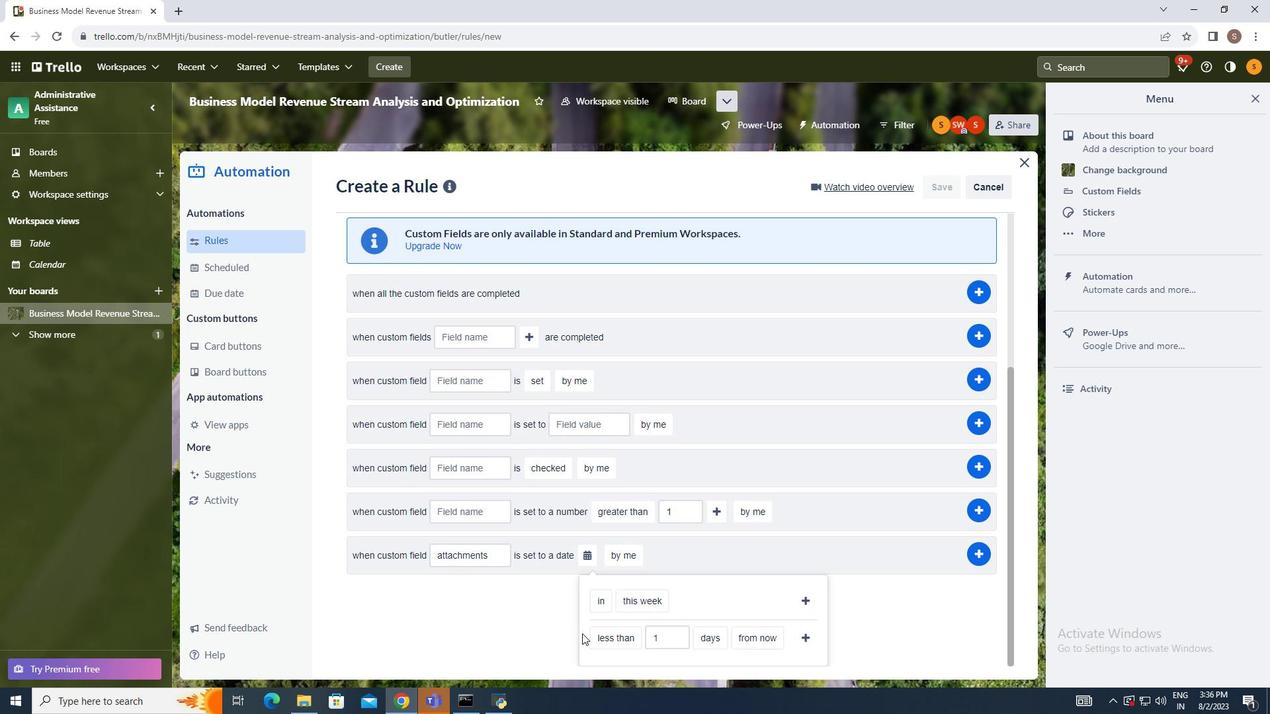 
Action: Mouse moved to (604, 636)
Screenshot: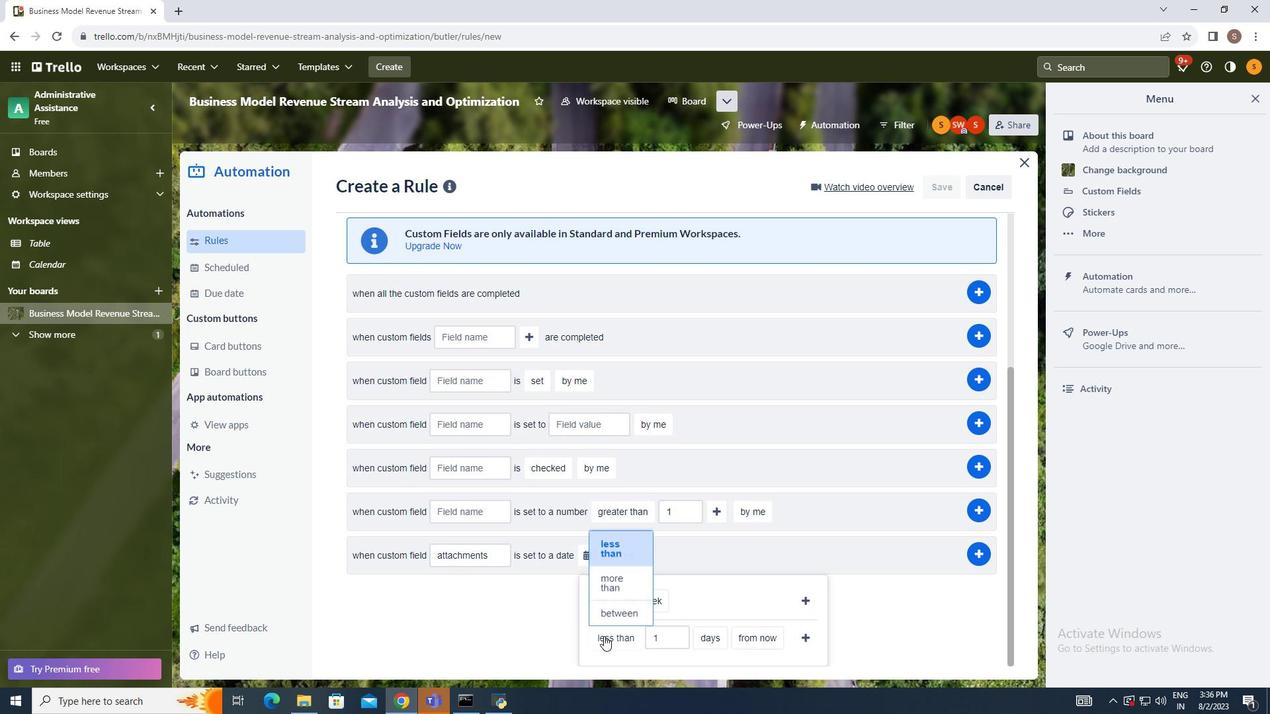 
Action: Mouse pressed left at (604, 636)
Screenshot: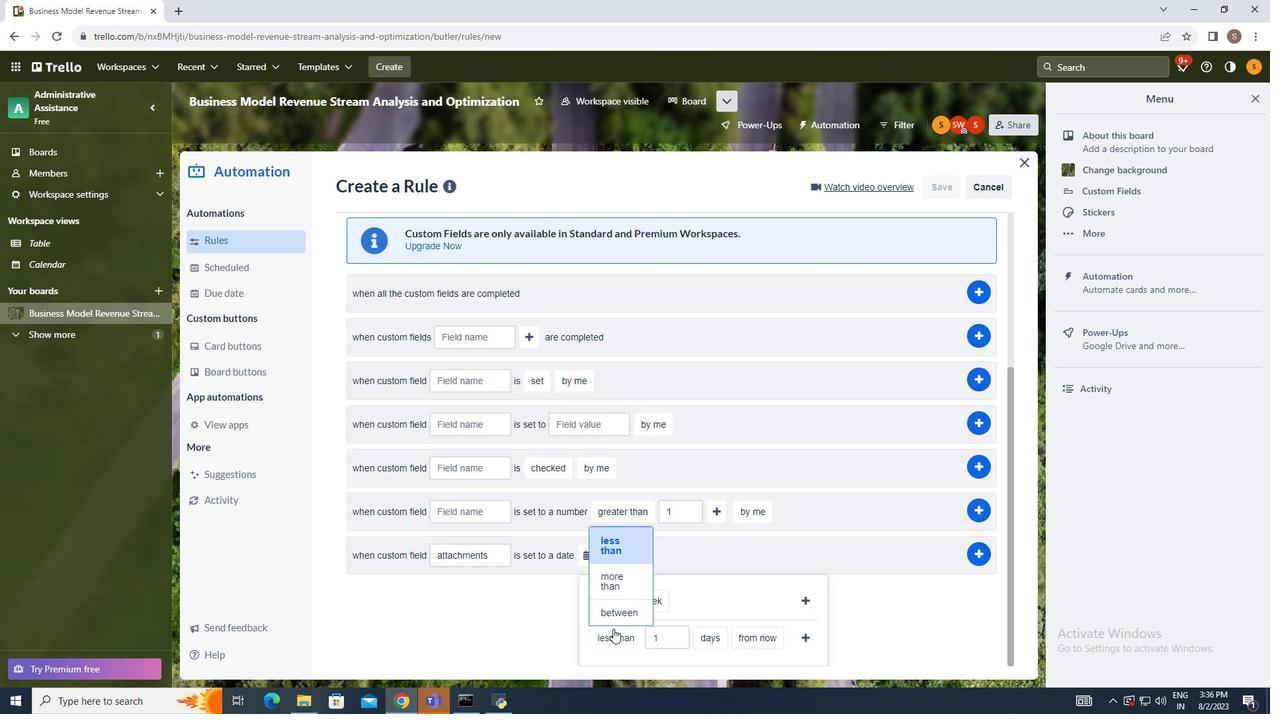 
Action: Mouse moved to (626, 548)
Screenshot: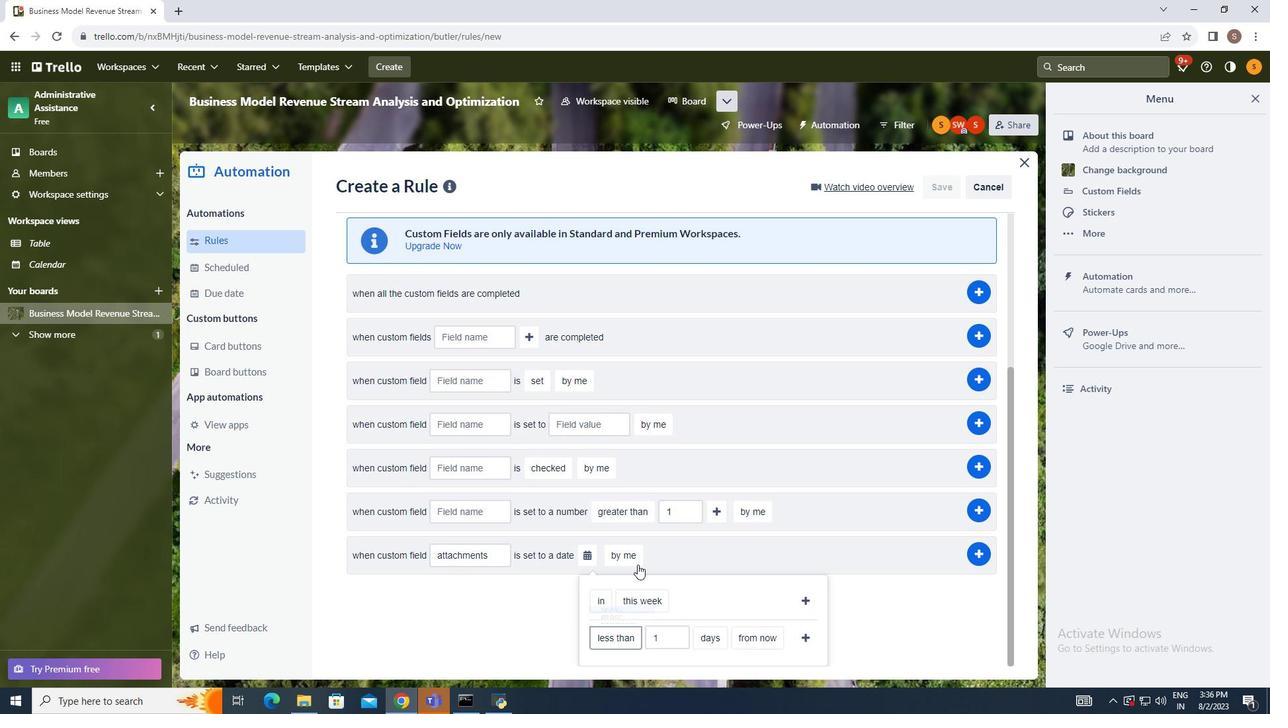 
Action: Mouse pressed left at (626, 548)
Screenshot: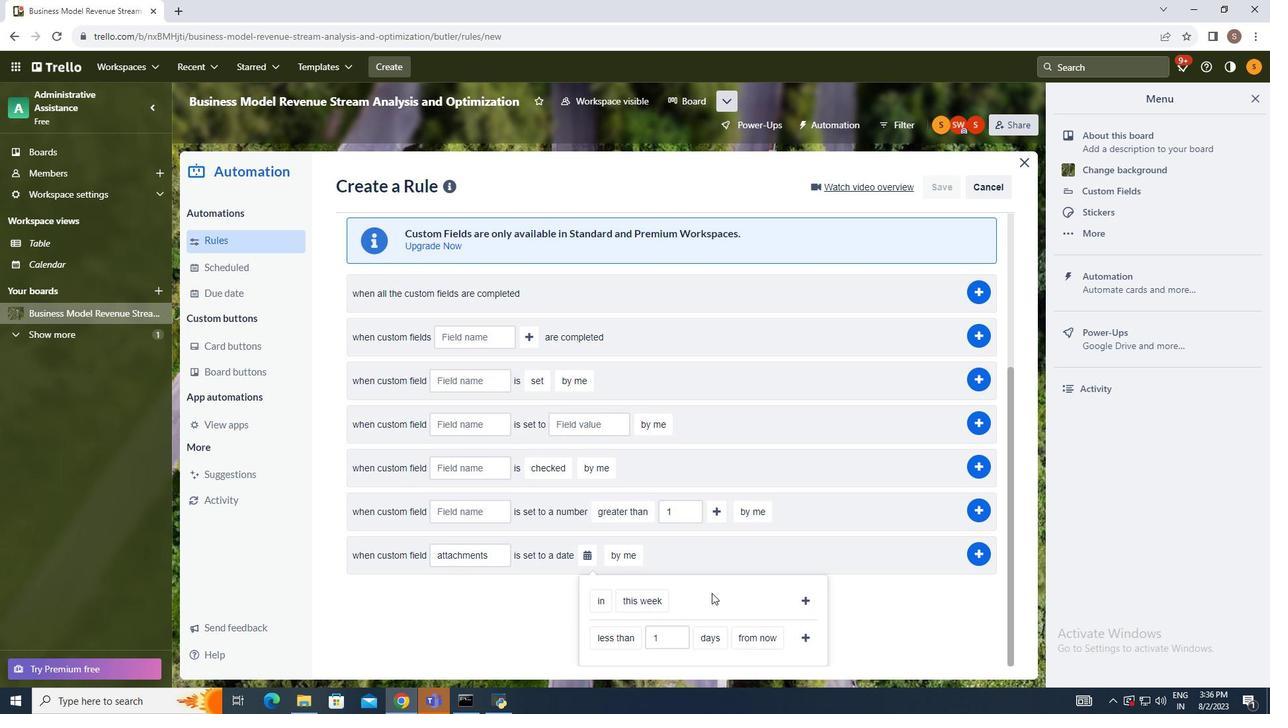 
Action: Mouse moved to (708, 636)
Screenshot: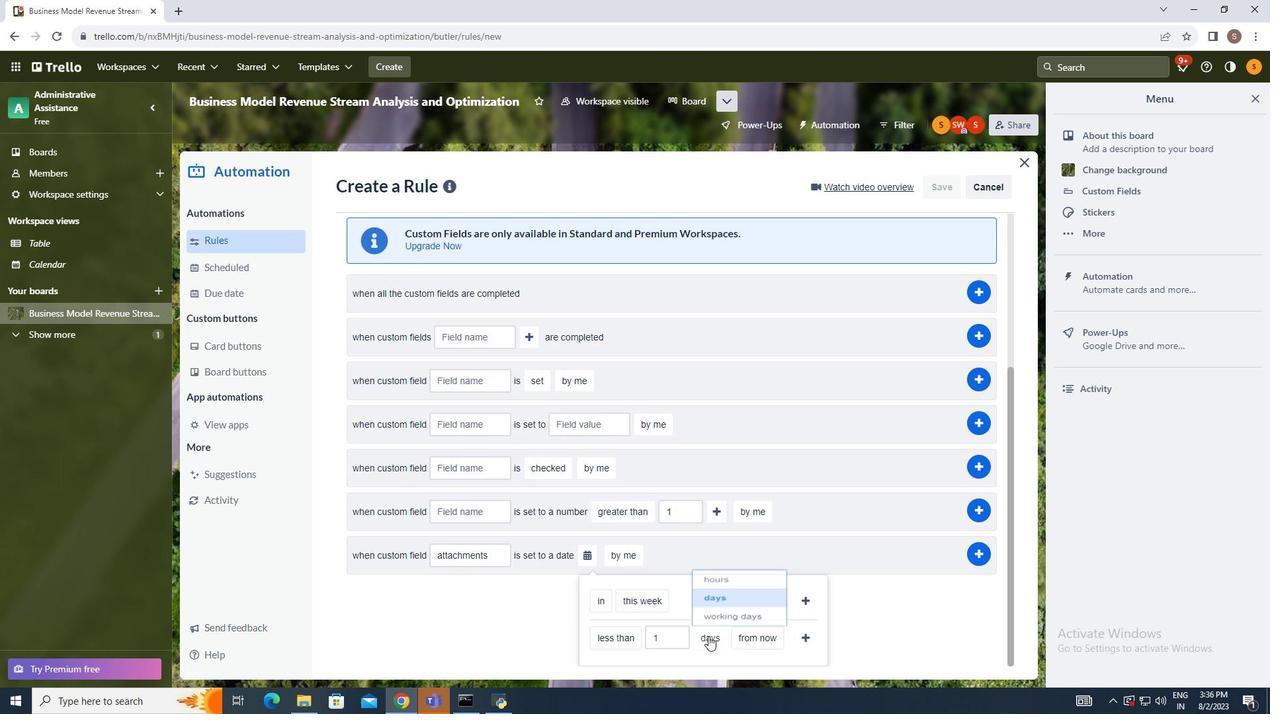 
Action: Mouse pressed left at (708, 636)
Screenshot: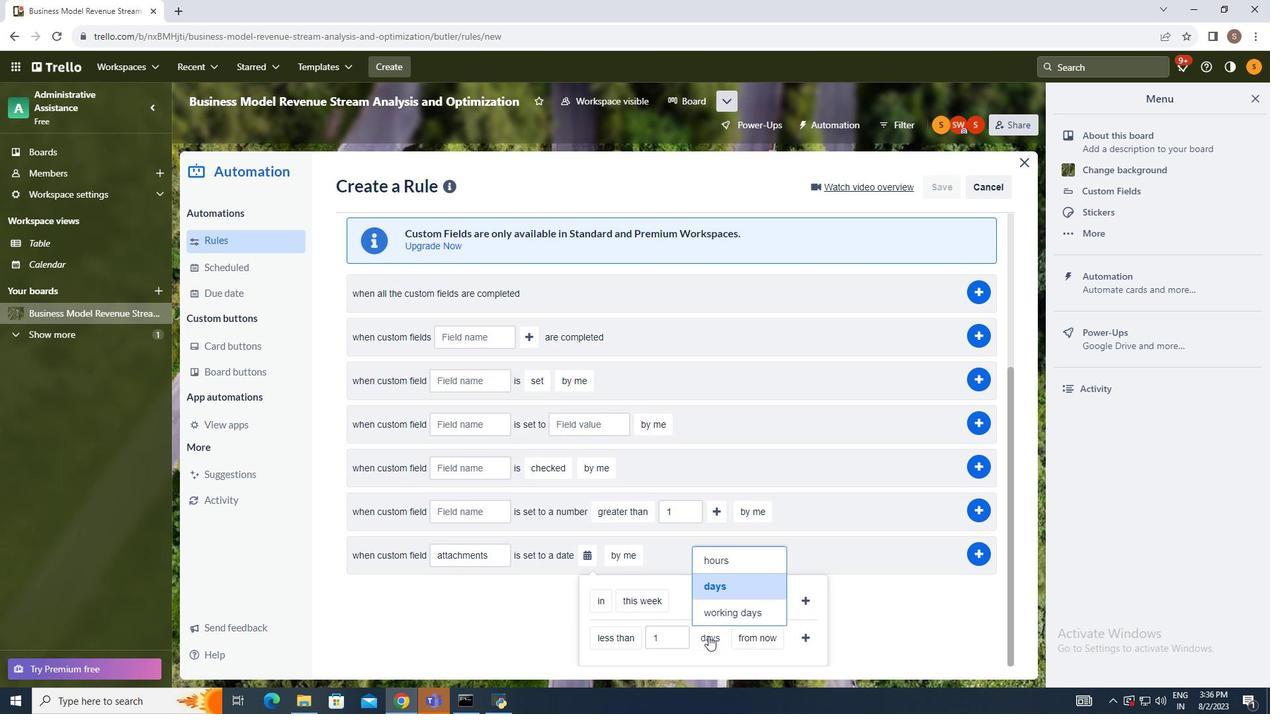 
Action: Mouse moved to (724, 551)
Screenshot: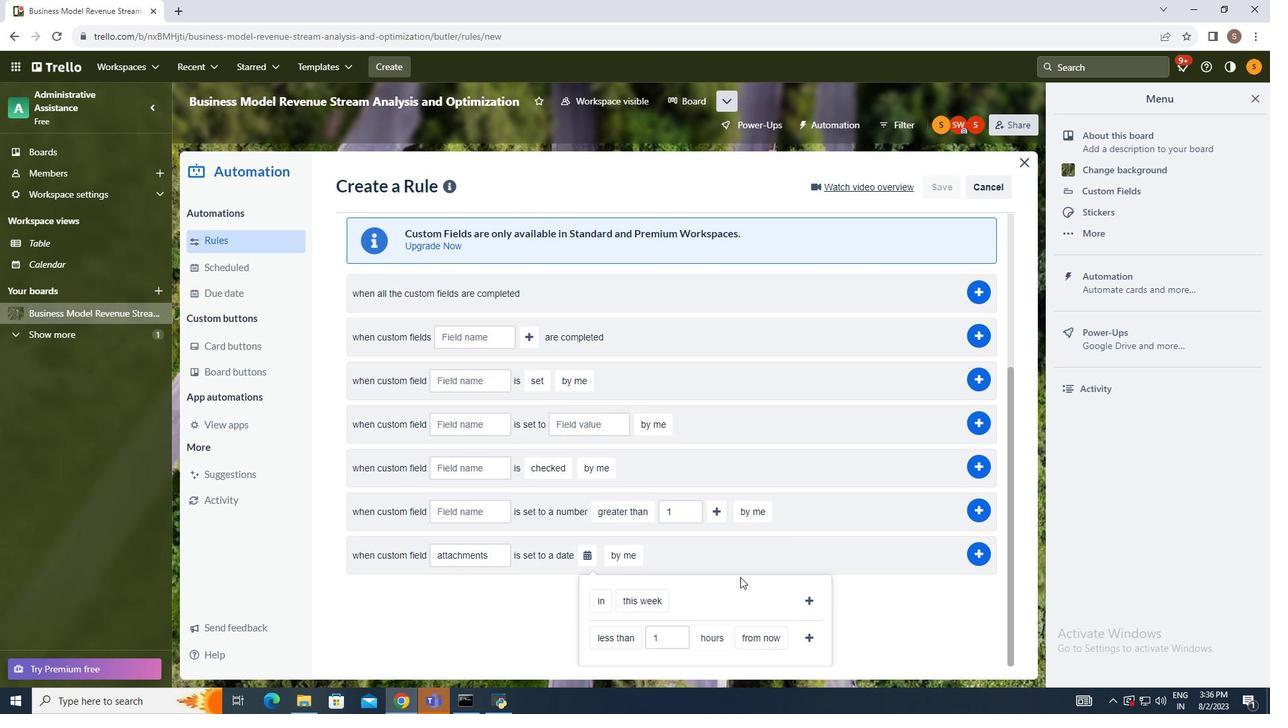 
Action: Mouse pressed left at (724, 551)
Screenshot: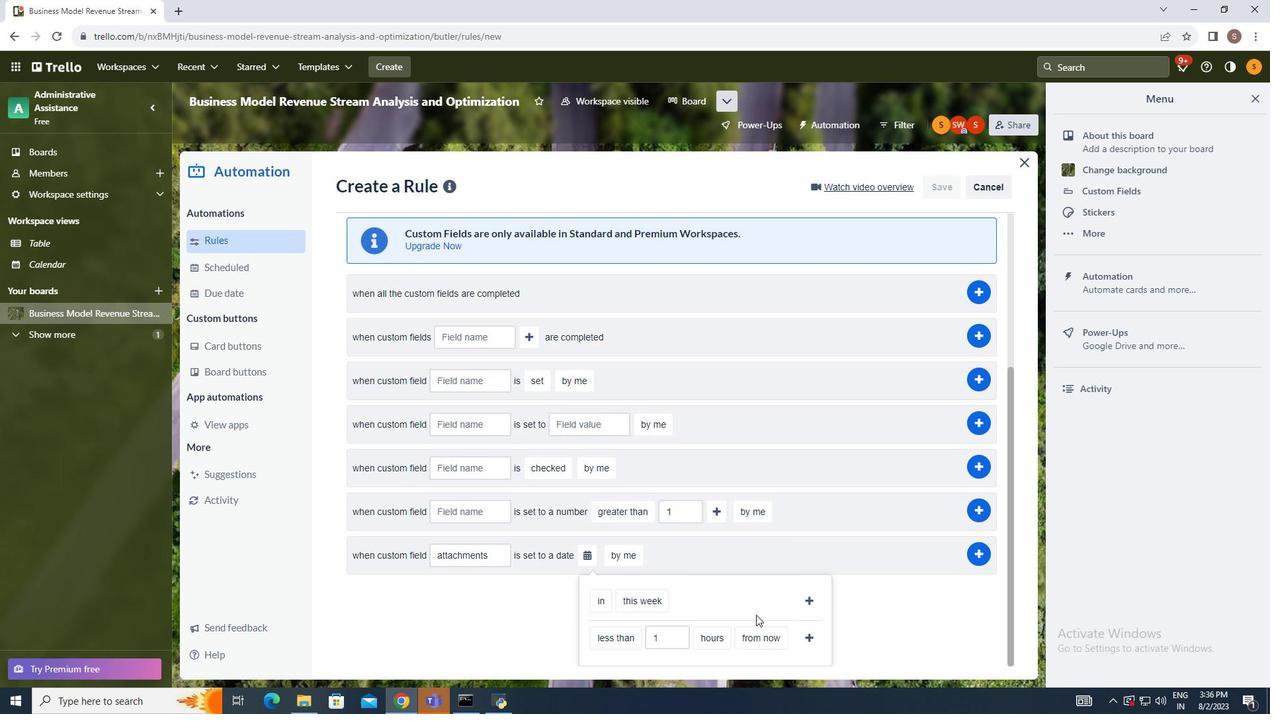 
Action: Mouse moved to (761, 641)
Screenshot: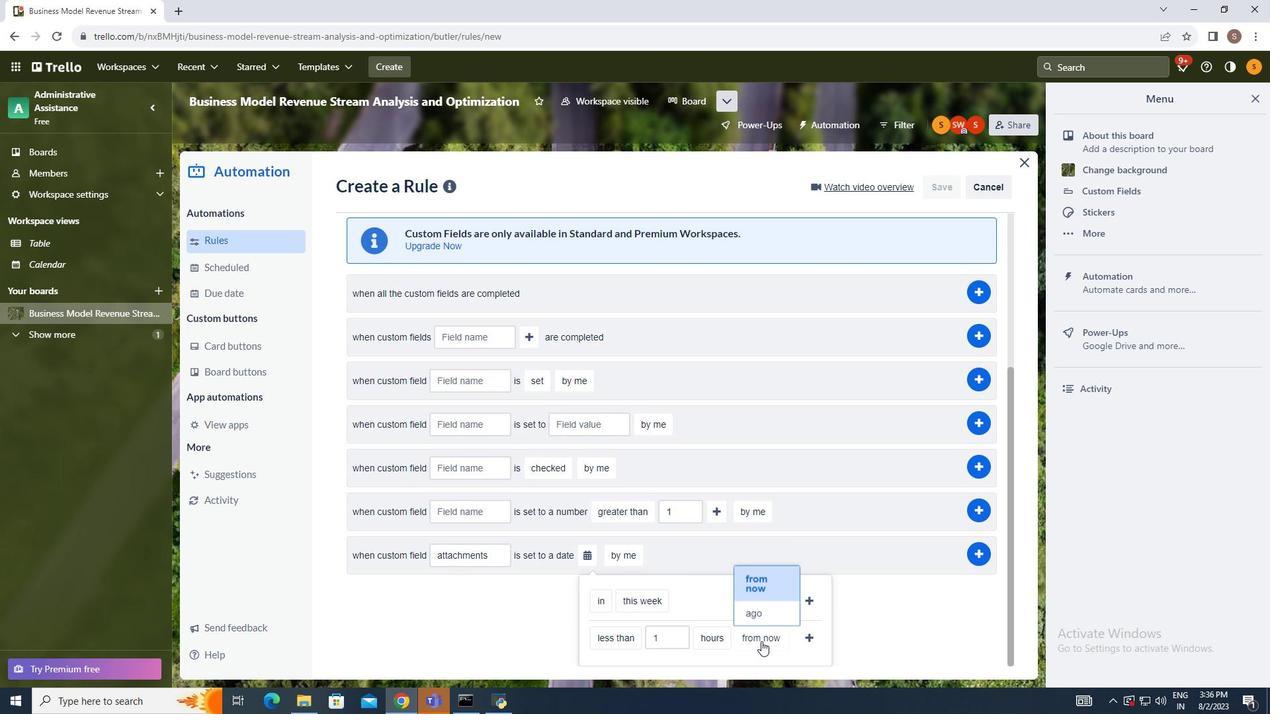
Action: Mouse pressed left at (761, 641)
Screenshot: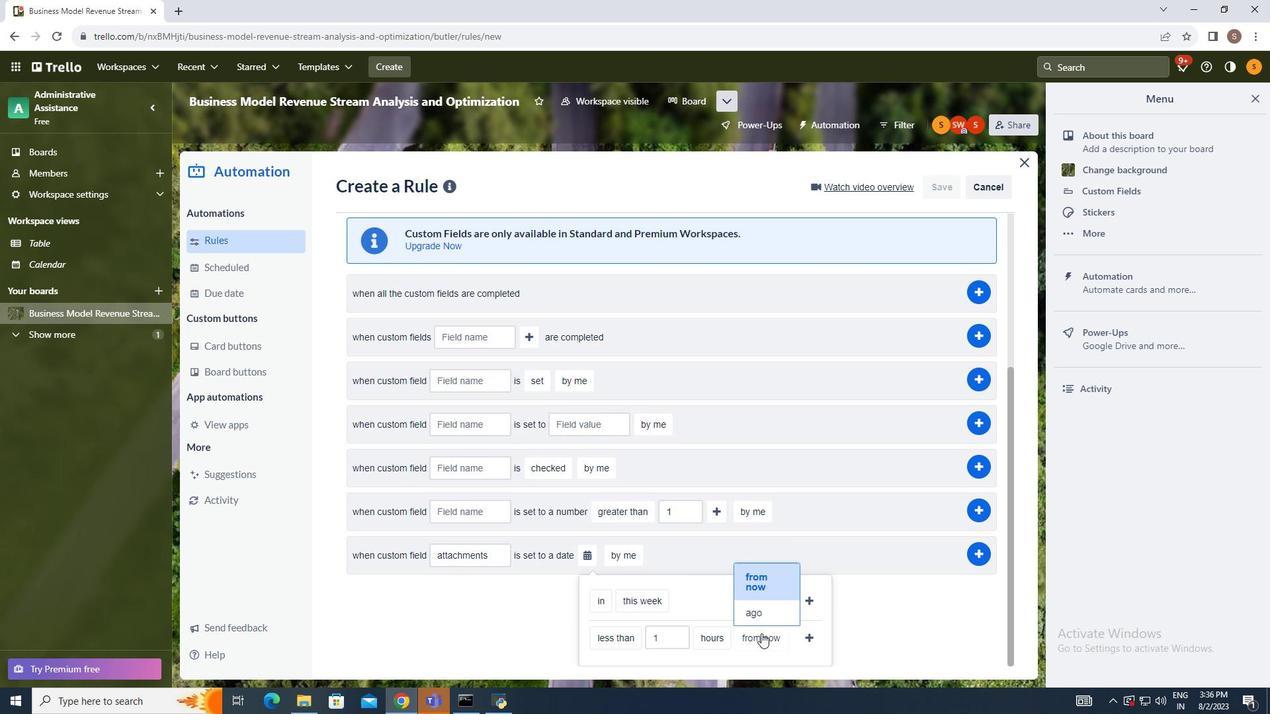 
Action: Mouse moved to (758, 612)
Screenshot: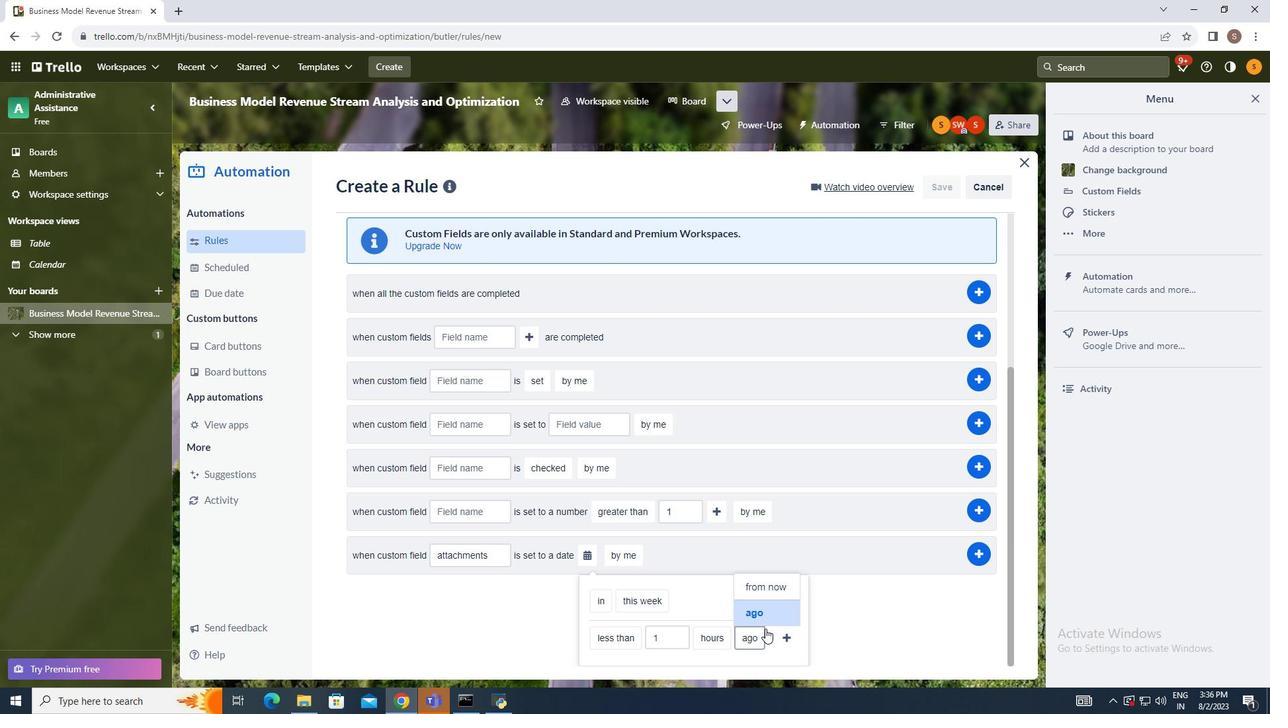 
Action: Mouse pressed left at (758, 612)
Screenshot: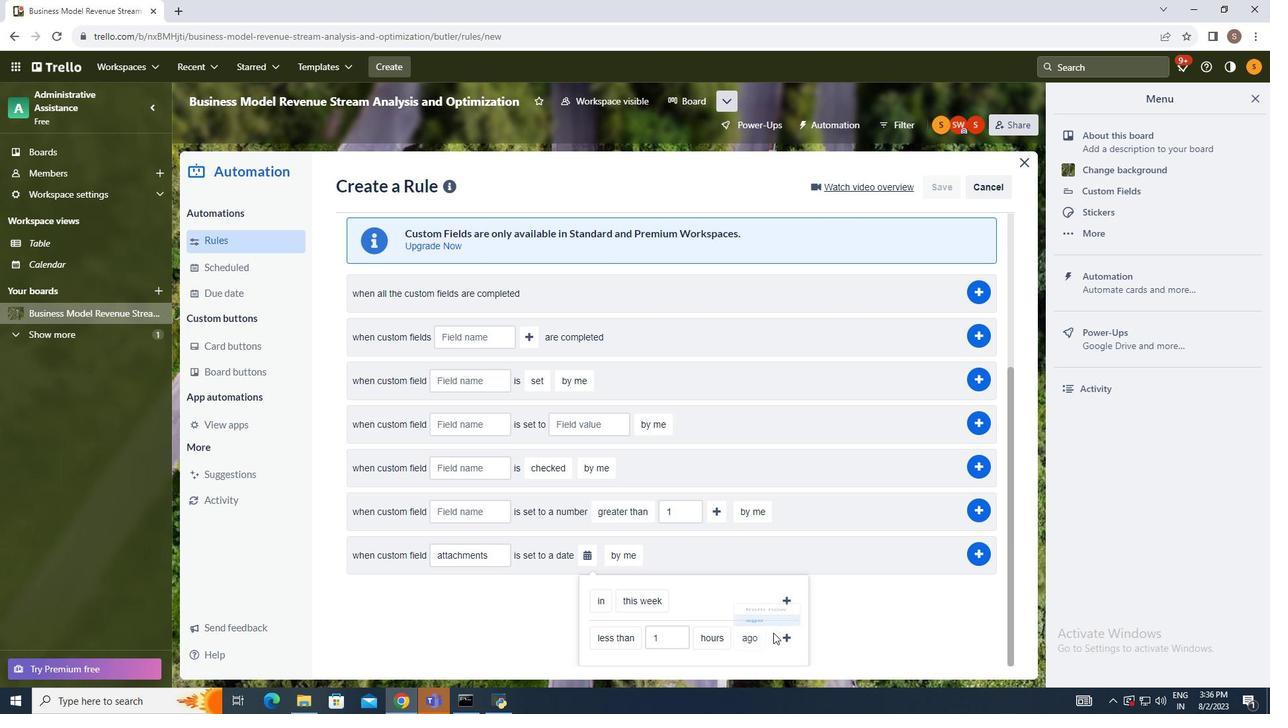 
Action: Mouse moved to (789, 641)
Screenshot: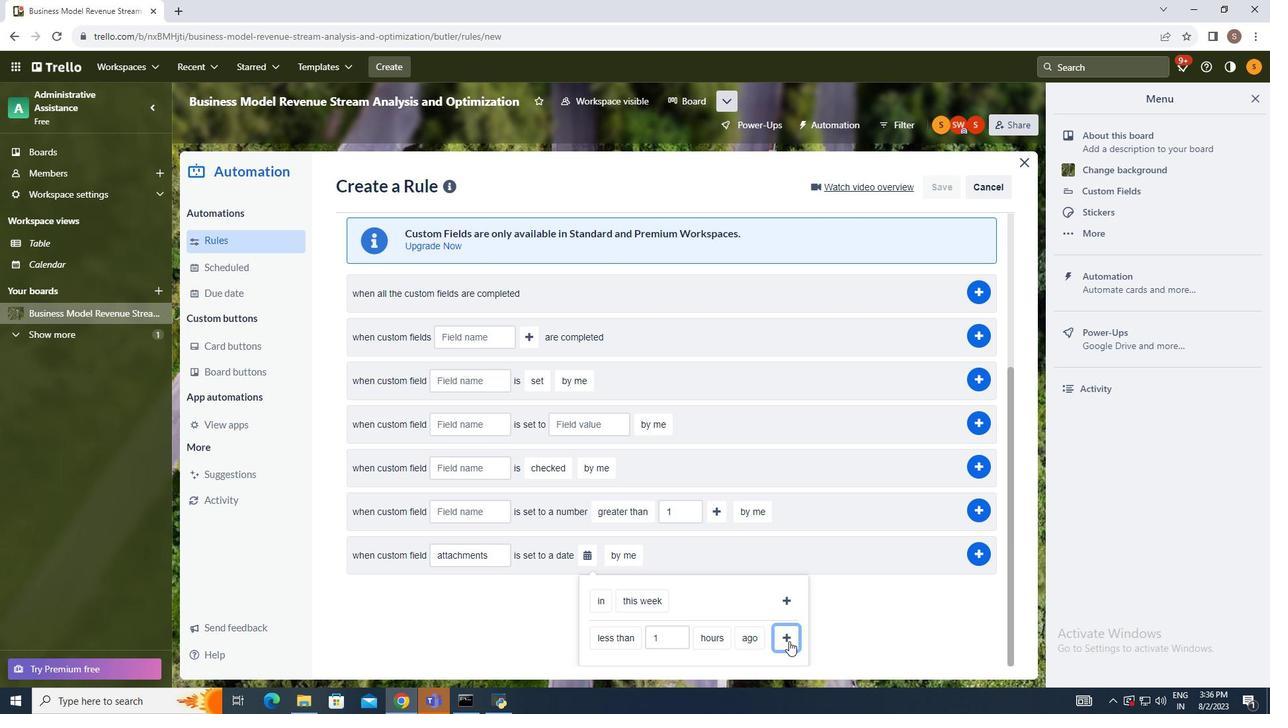 
Action: Mouse pressed left at (789, 641)
Screenshot: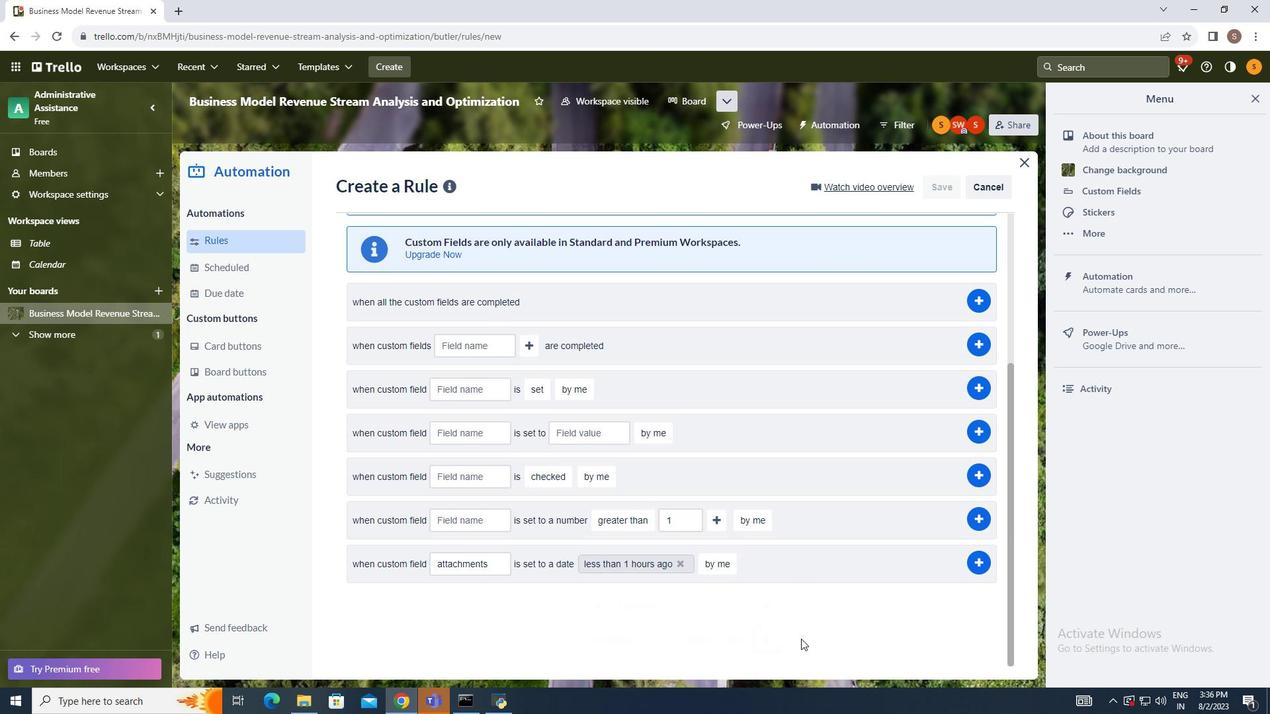 
Action: Mouse moved to (726, 627)
Screenshot: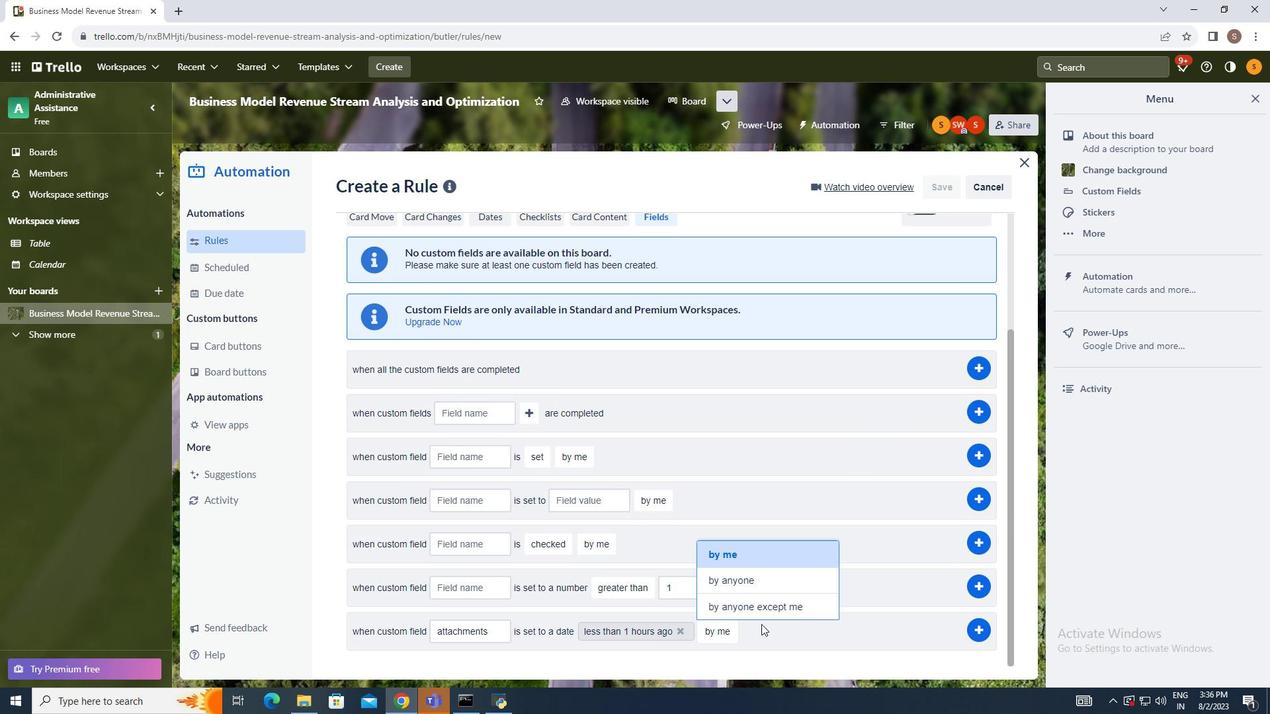 
Action: Mouse pressed left at (726, 627)
Screenshot: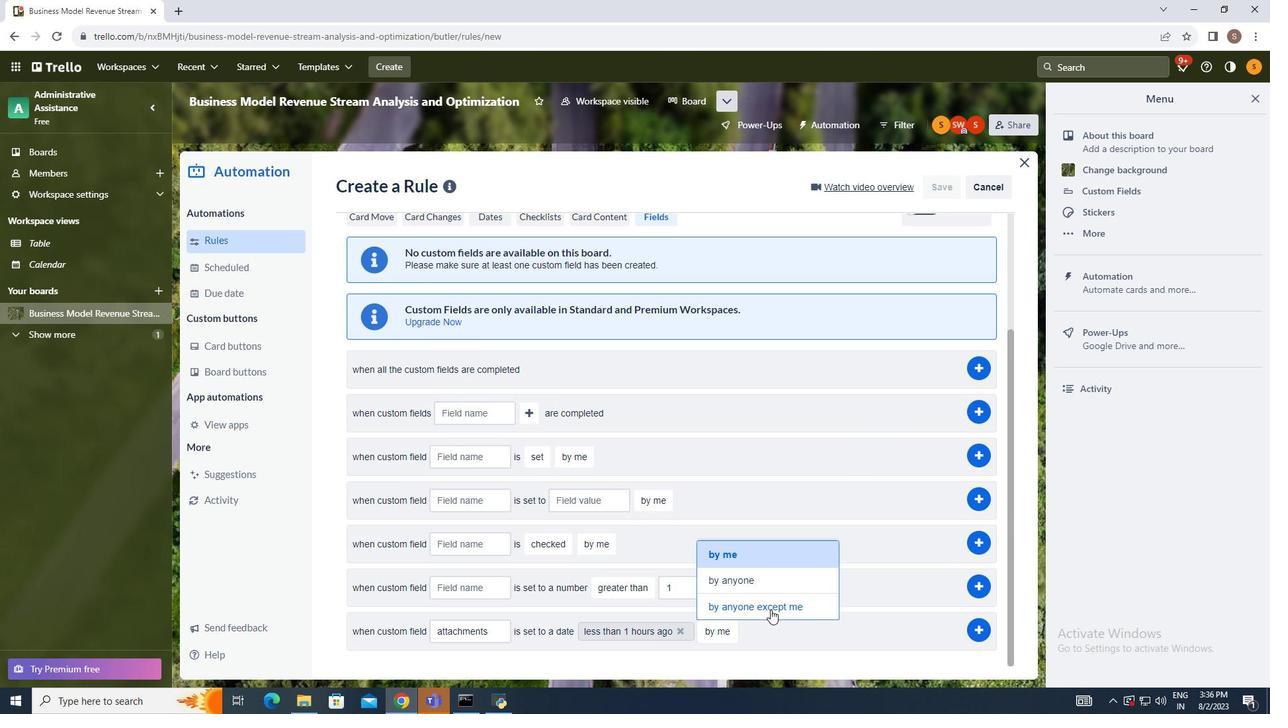 
Action: Mouse moved to (756, 583)
Screenshot: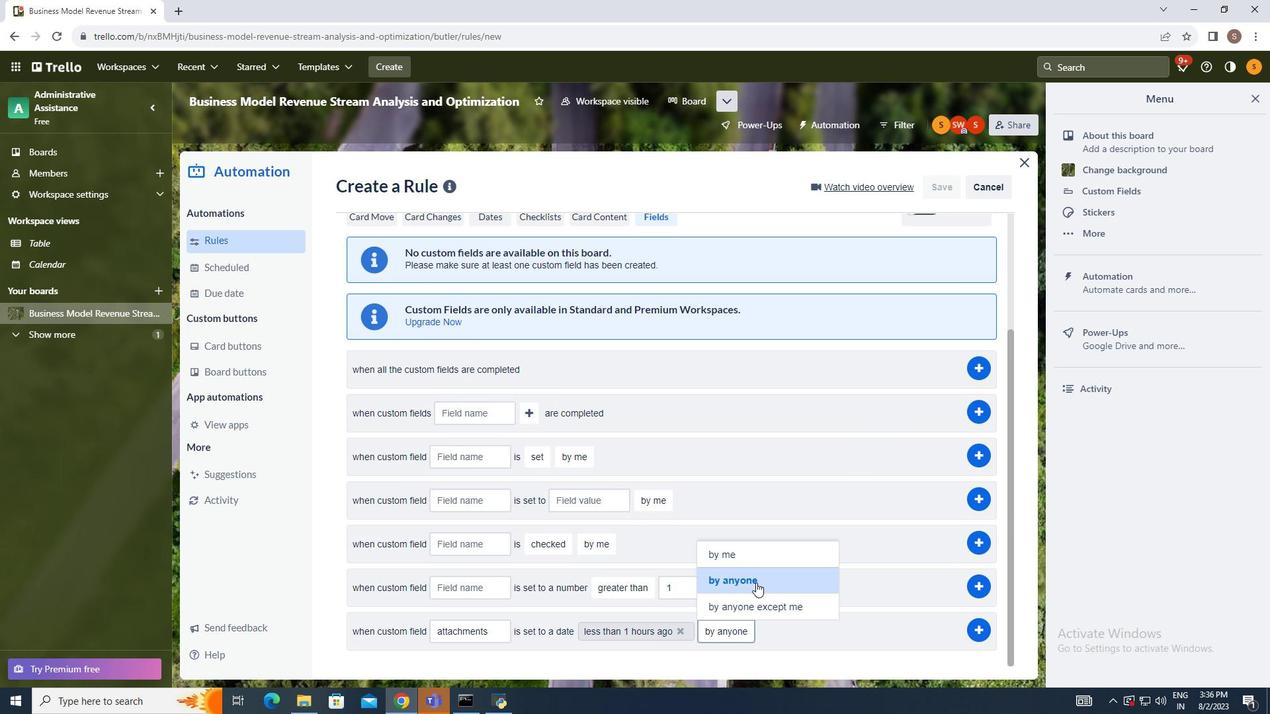 
Action: Mouse pressed left at (756, 583)
Screenshot: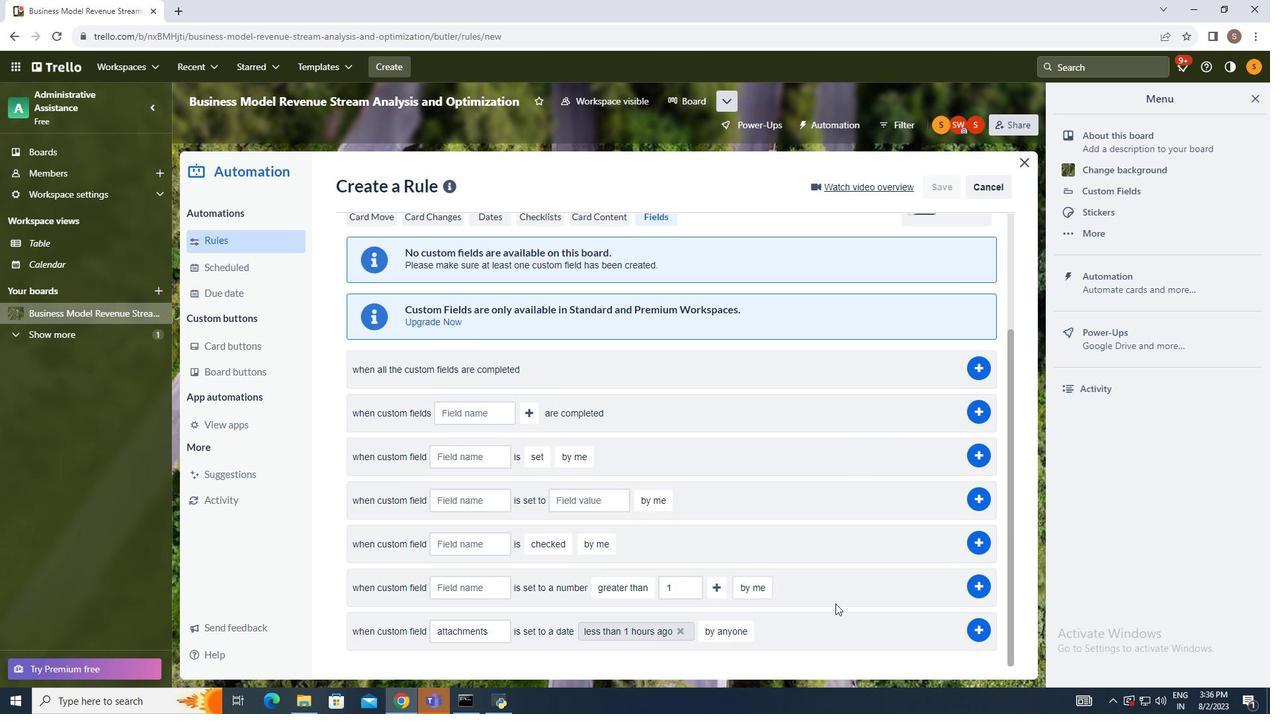 
Action: Mouse moved to (976, 624)
Screenshot: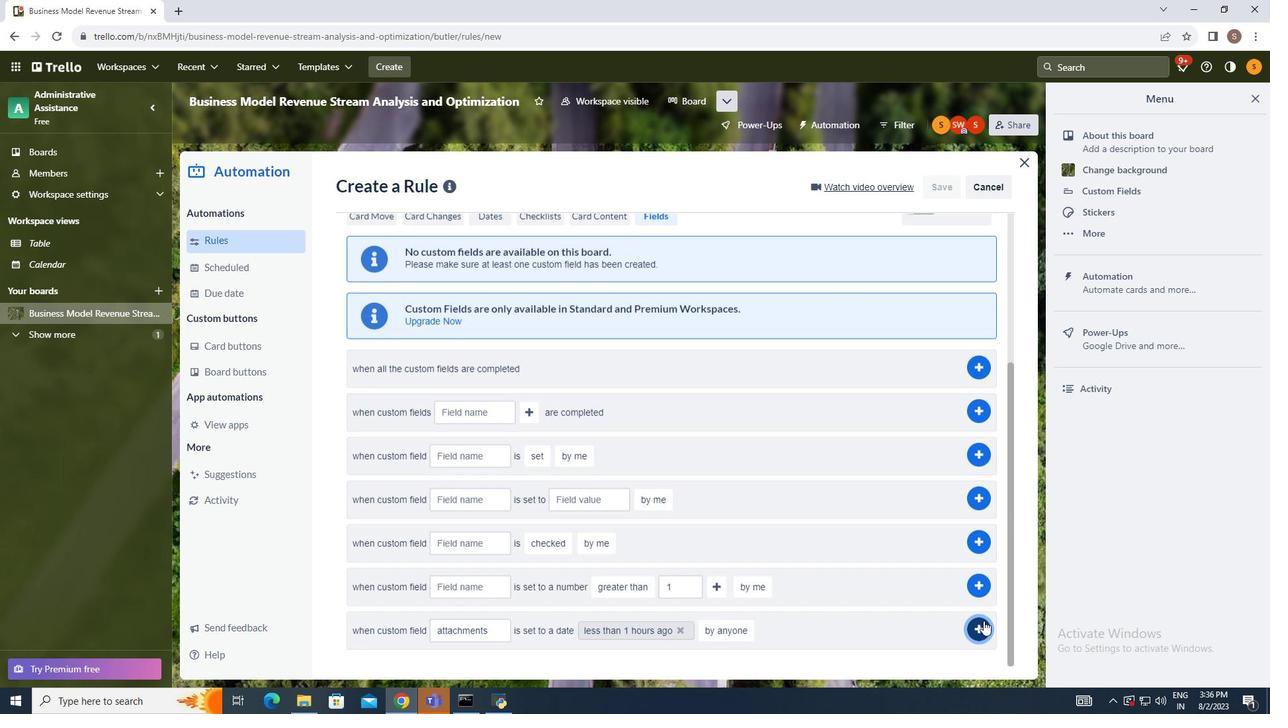 
Action: Mouse pressed left at (976, 624)
Screenshot: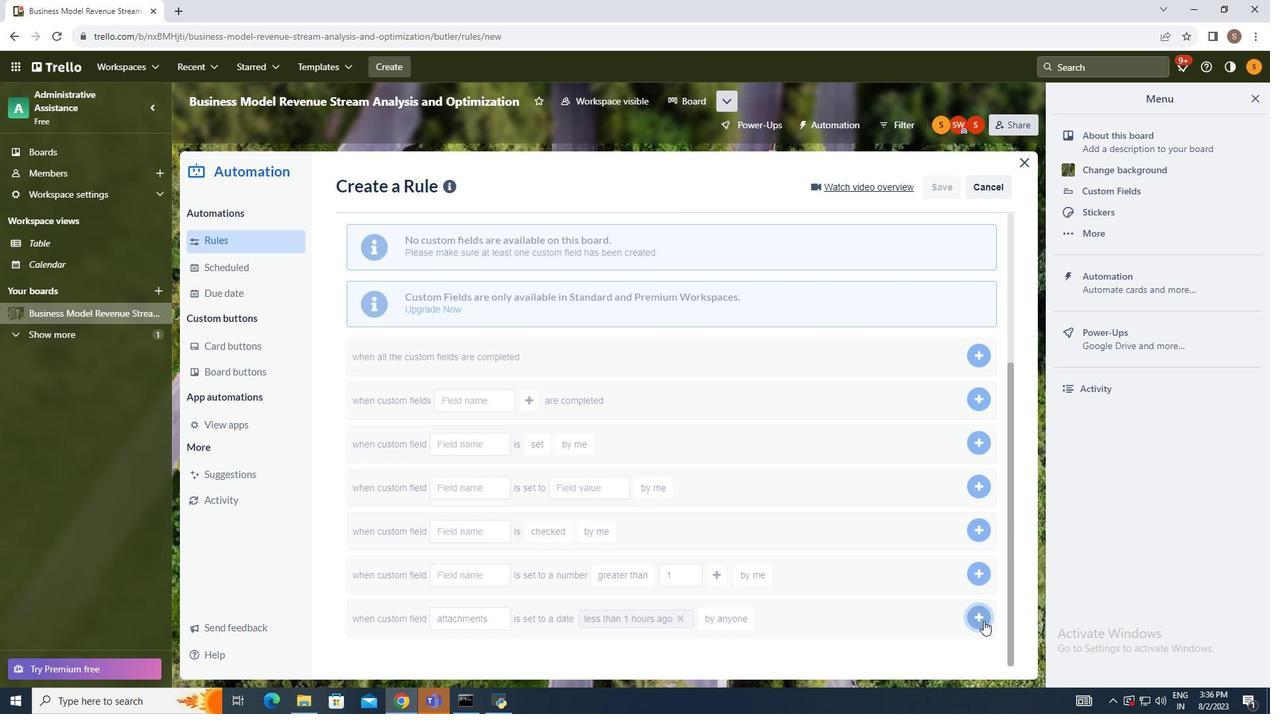 
Action: Mouse moved to (1091, 540)
Screenshot: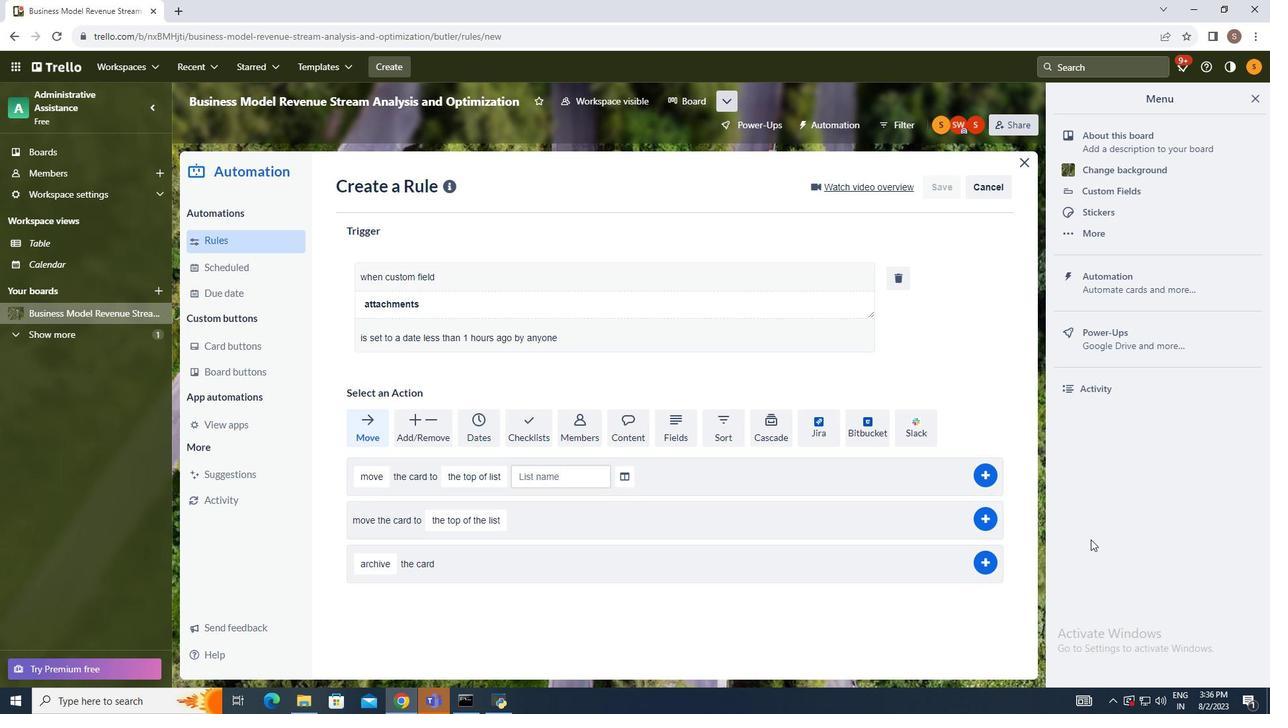 
